 Task: Assign Person0000000145 as Assignee of Child Issue ChildIssue0000000725 of Issue Issue0000000363 in Backlog  in Scrum Project Project0000000073 in Jira. Assign Person0000000146 as Assignee of Child Issue ChildIssue0000000726 of Issue Issue0000000363 in Backlog  in Scrum Project Project0000000073 in Jira. Assign Person0000000146 as Assignee of Child Issue ChildIssue0000000727 of Issue Issue0000000364 in Backlog  in Scrum Project Project0000000073 in Jira. Assign Person0000000146 as Assignee of Child Issue ChildIssue0000000728 of Issue Issue0000000364 in Backlog  in Scrum Project Project0000000073 in Jira. Assign Person0000000146 as Assignee of Child Issue ChildIssue0000000729 of Issue Issue0000000365 in Backlog  in Scrum Project Project0000000073 in Jira
Action: Mouse moved to (92, 261)
Screenshot: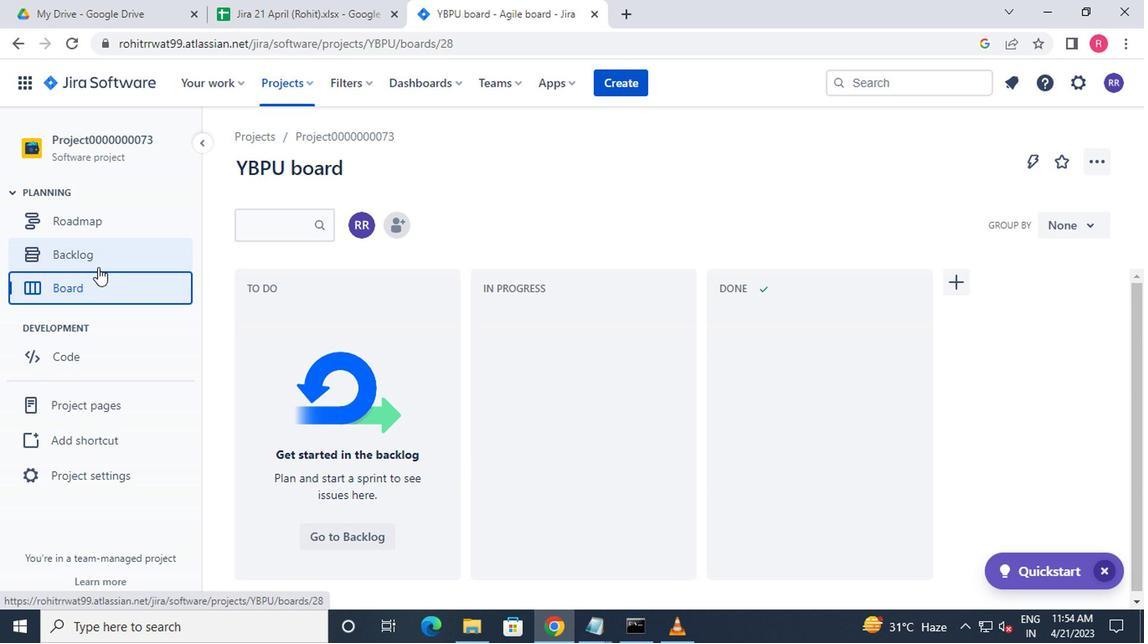 
Action: Mouse pressed left at (92, 261)
Screenshot: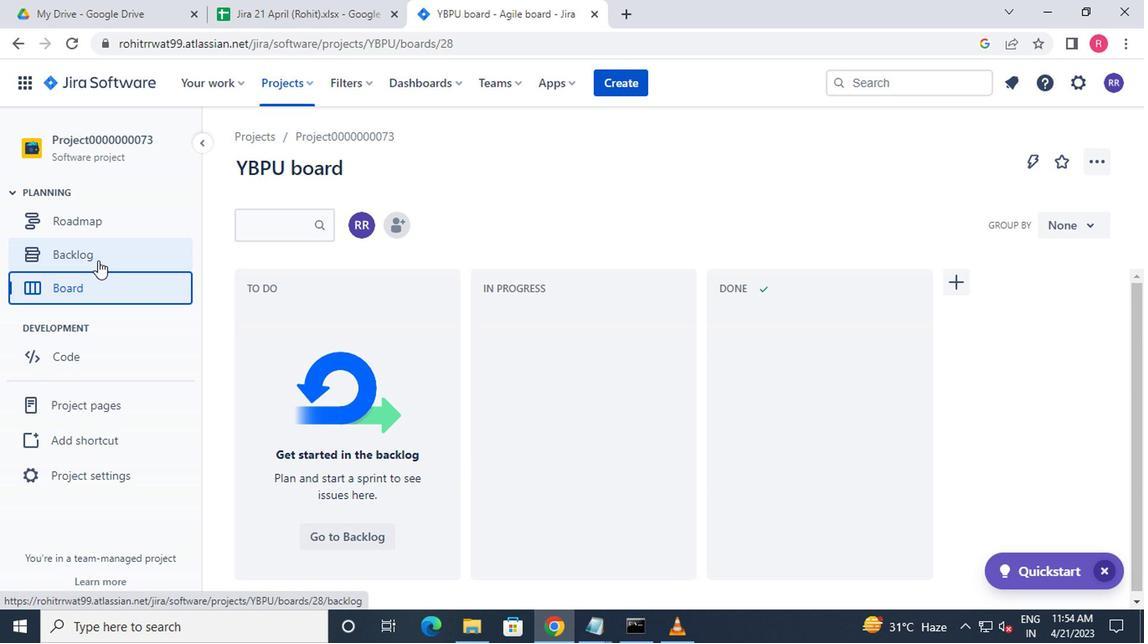 
Action: Mouse moved to (517, 279)
Screenshot: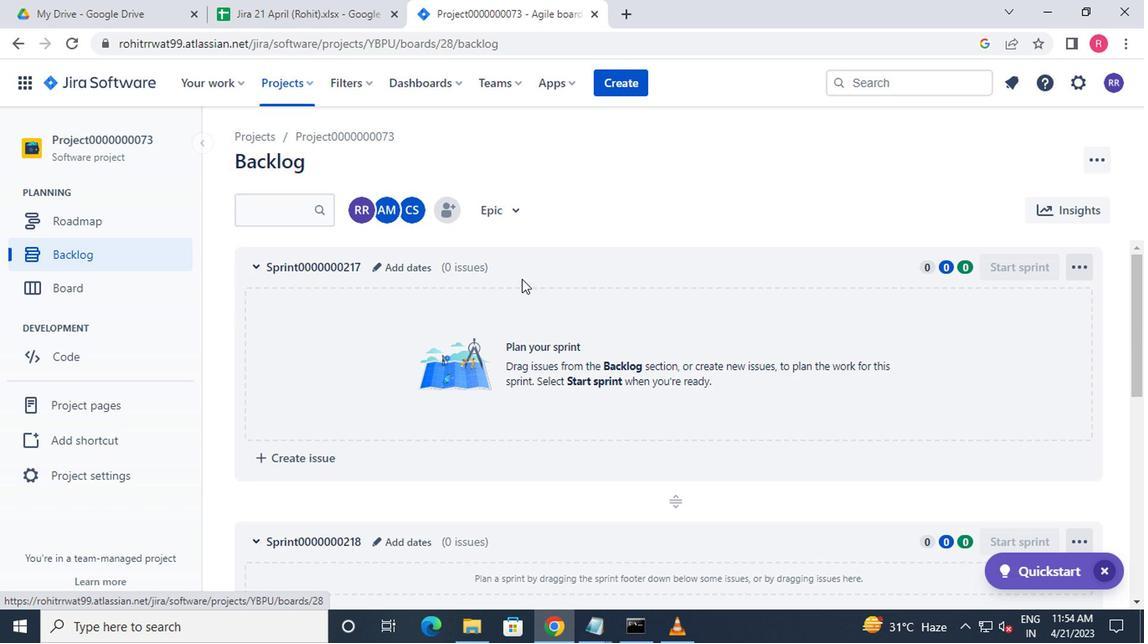 
Action: Mouse scrolled (517, 278) with delta (0, -1)
Screenshot: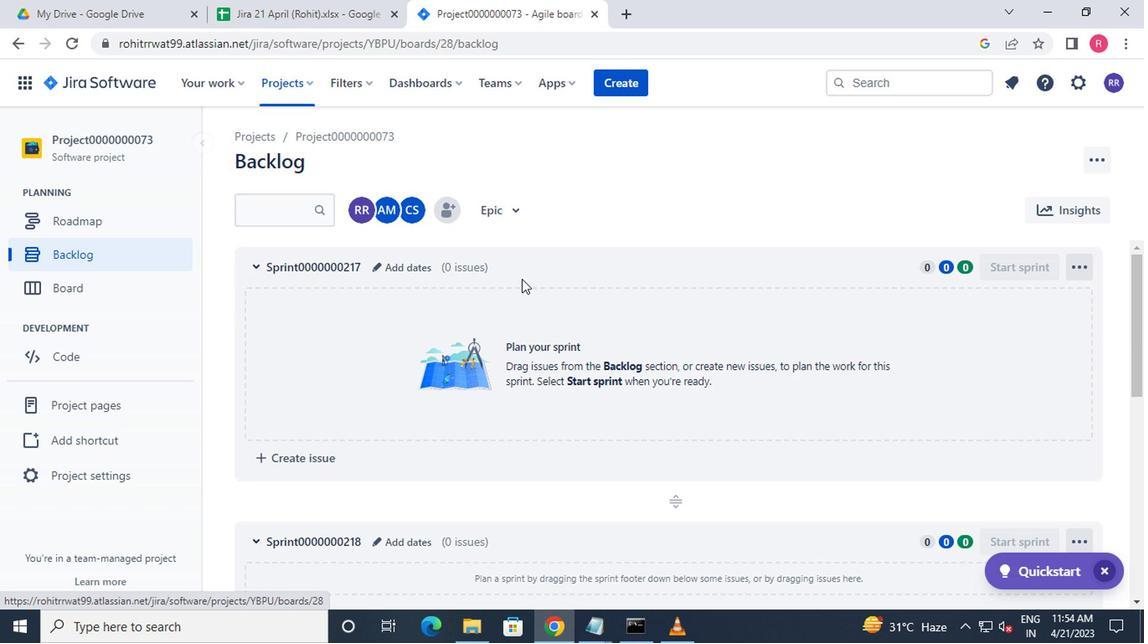 
Action: Mouse moved to (519, 279)
Screenshot: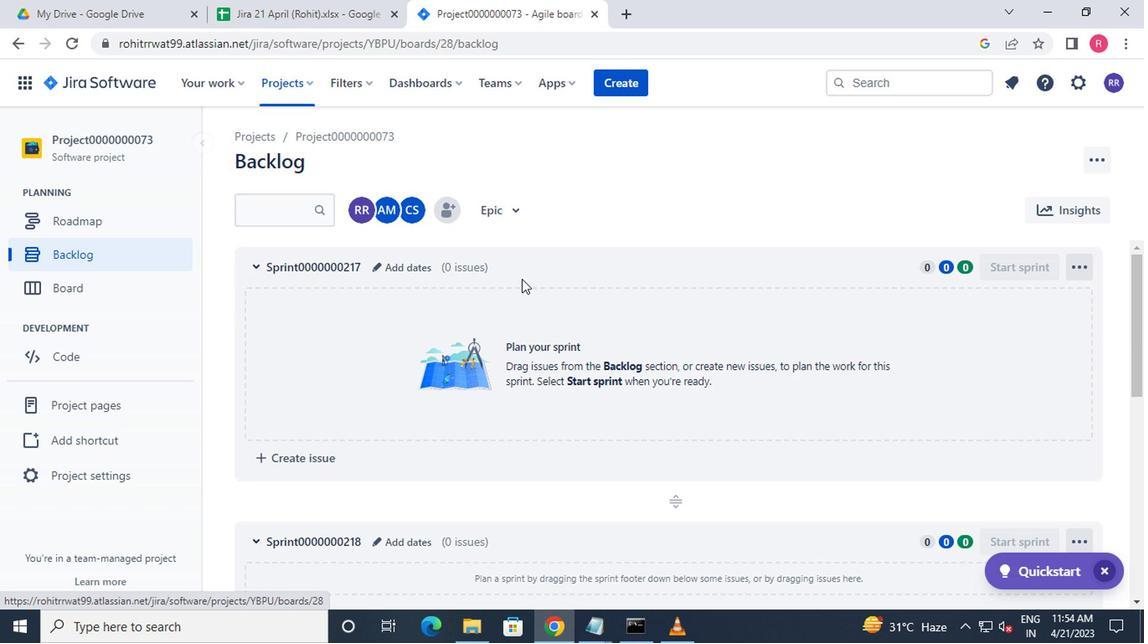
Action: Mouse scrolled (519, 278) with delta (0, -1)
Screenshot: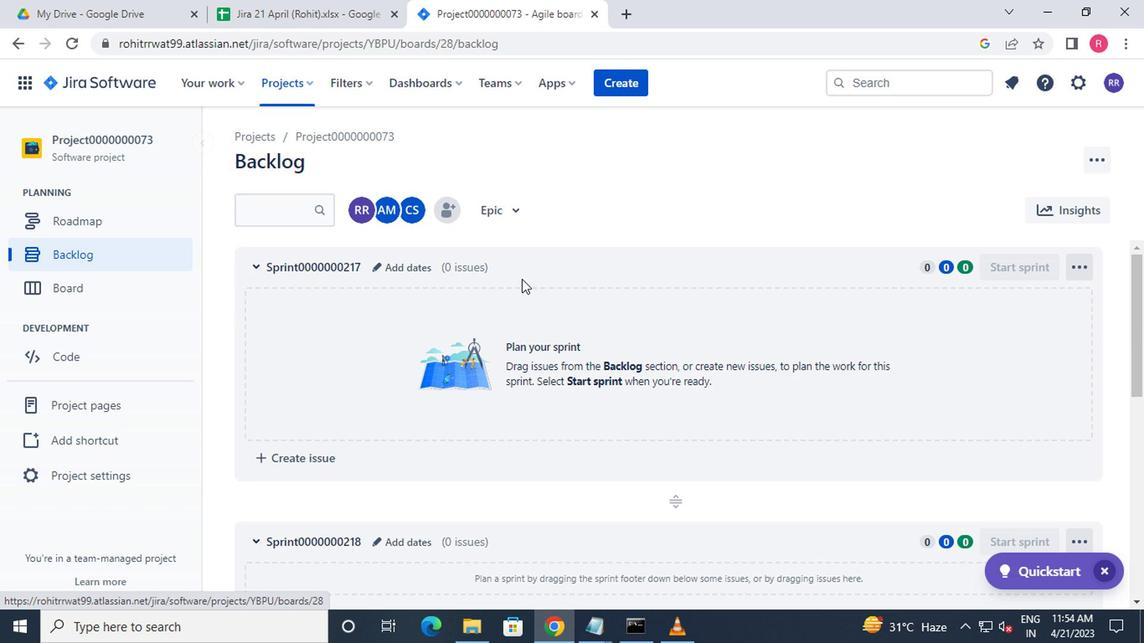 
Action: Mouse scrolled (519, 278) with delta (0, -1)
Screenshot: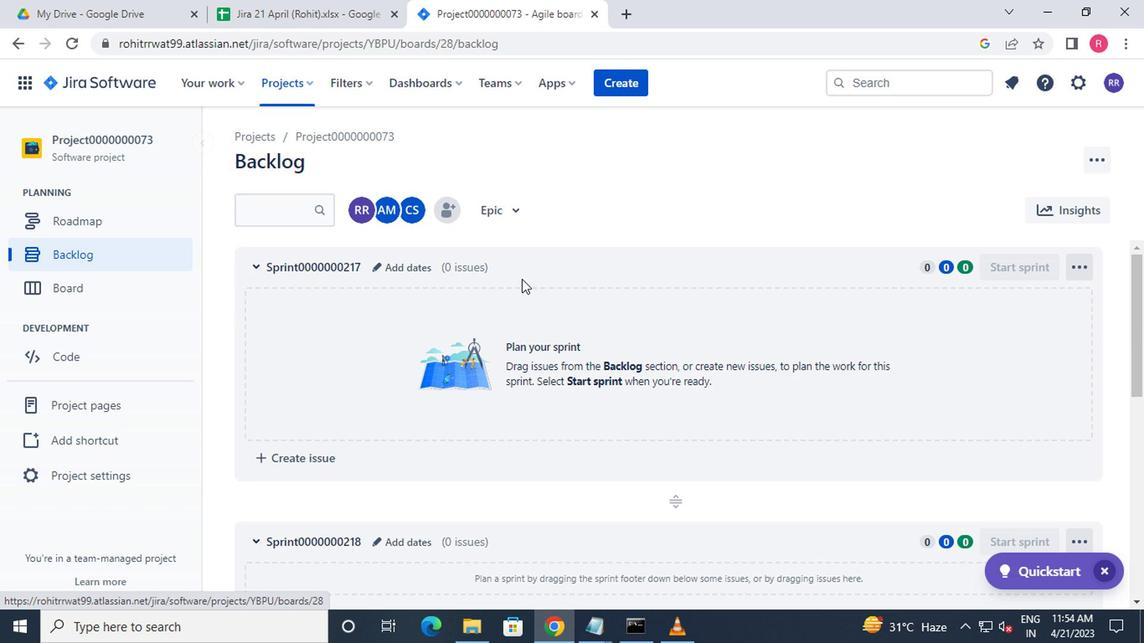 
Action: Mouse moved to (519, 280)
Screenshot: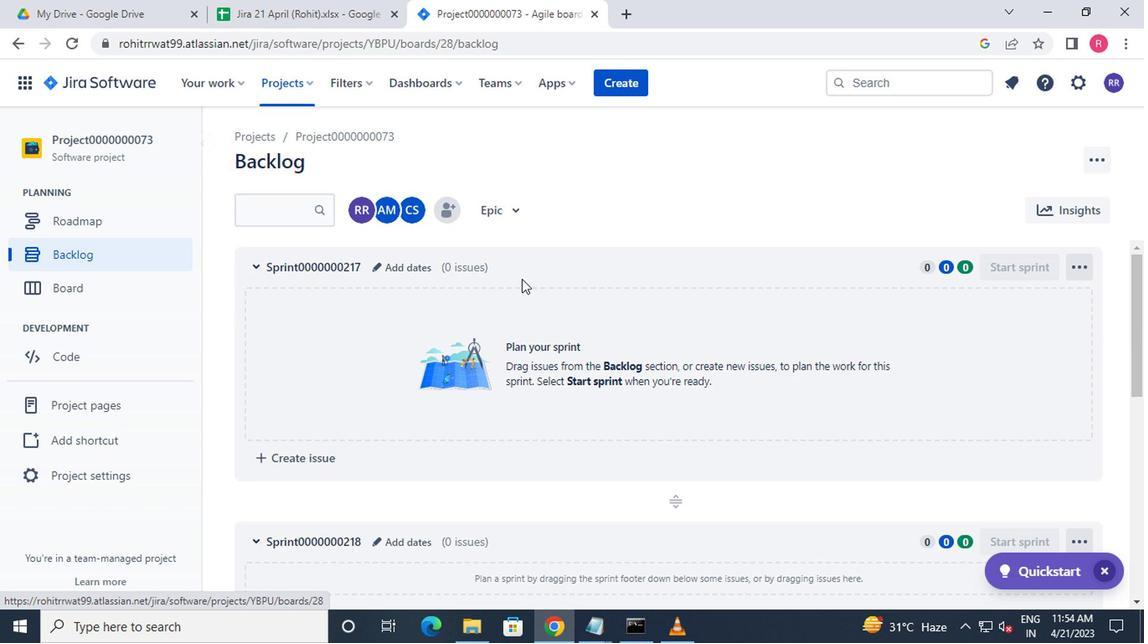
Action: Mouse scrolled (519, 279) with delta (0, 0)
Screenshot: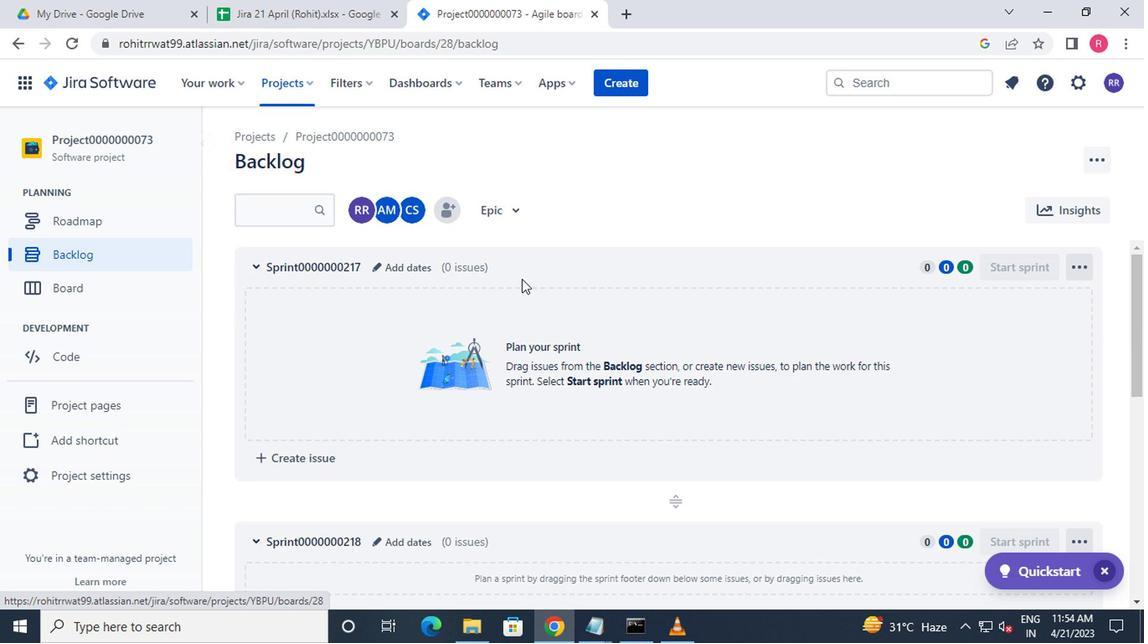 
Action: Mouse moved to (510, 306)
Screenshot: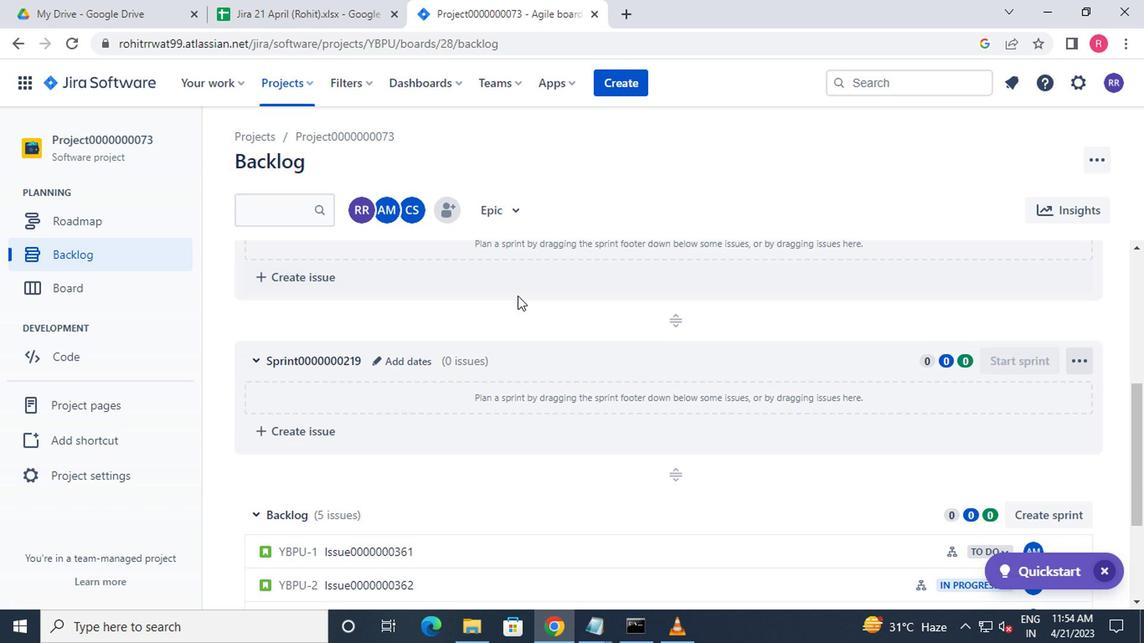 
Action: Mouse scrolled (510, 306) with delta (0, 0)
Screenshot: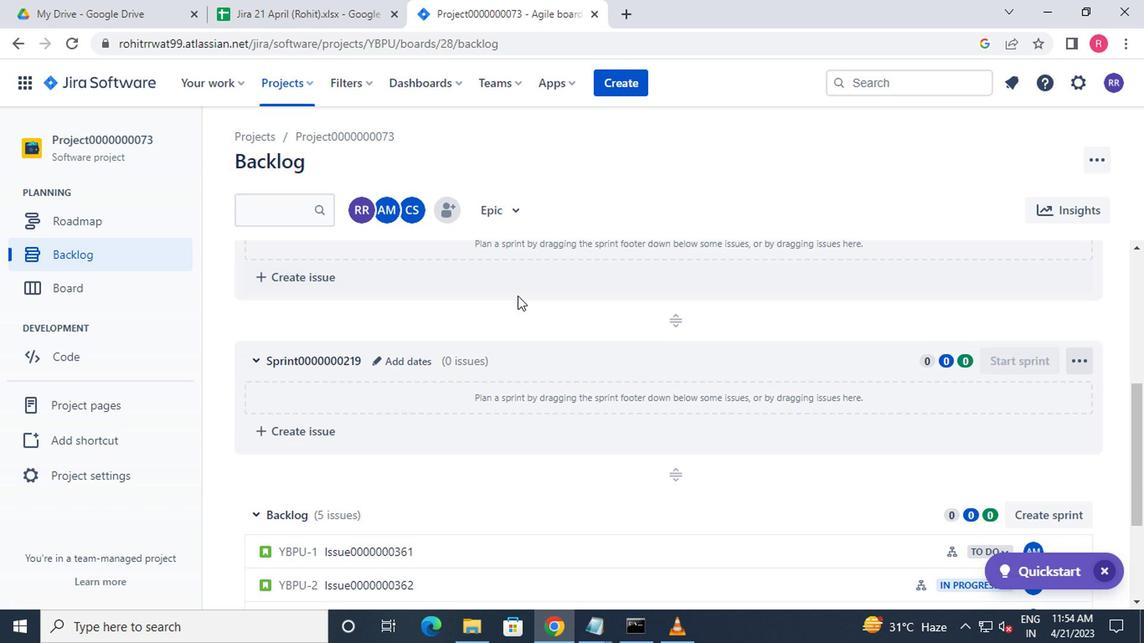 
Action: Mouse moved to (510, 310)
Screenshot: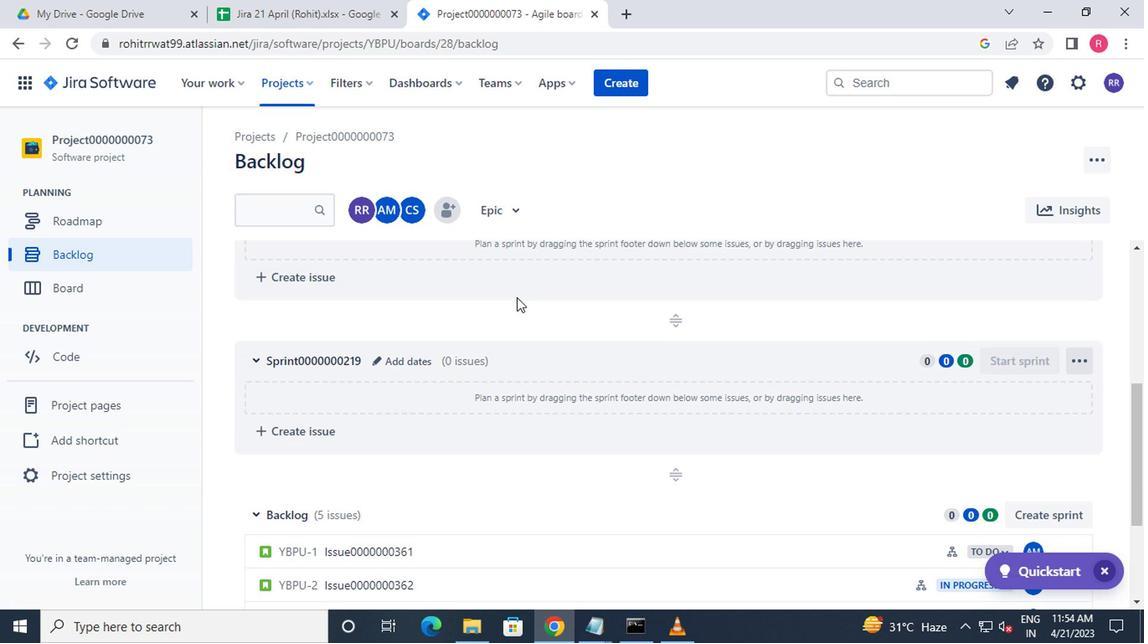 
Action: Mouse scrolled (510, 309) with delta (0, -1)
Screenshot: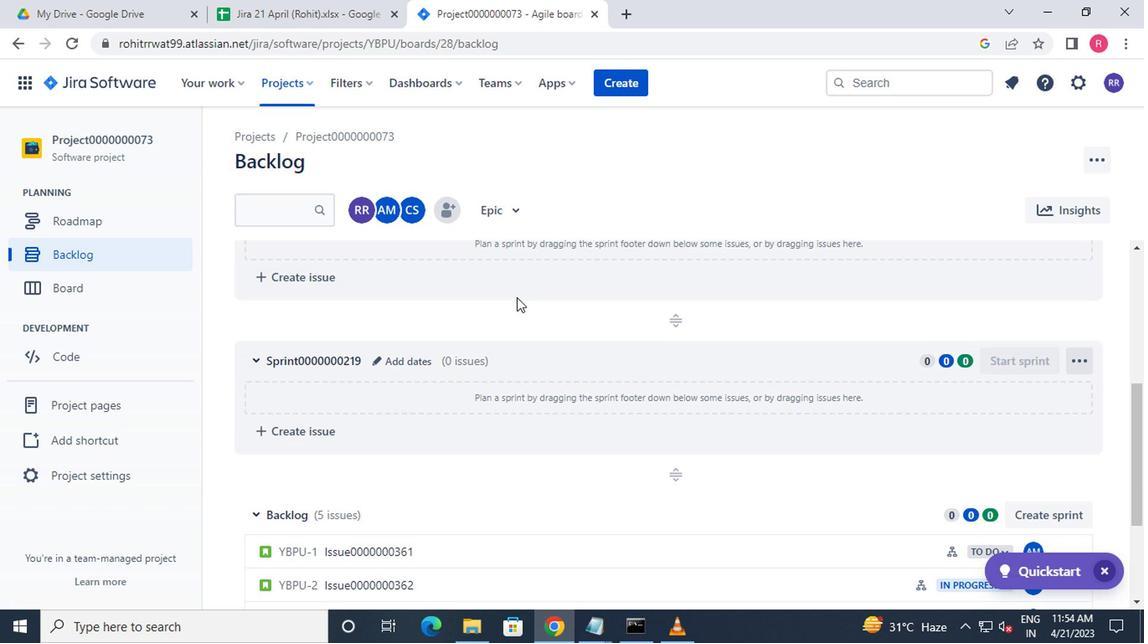 
Action: Mouse moved to (509, 311)
Screenshot: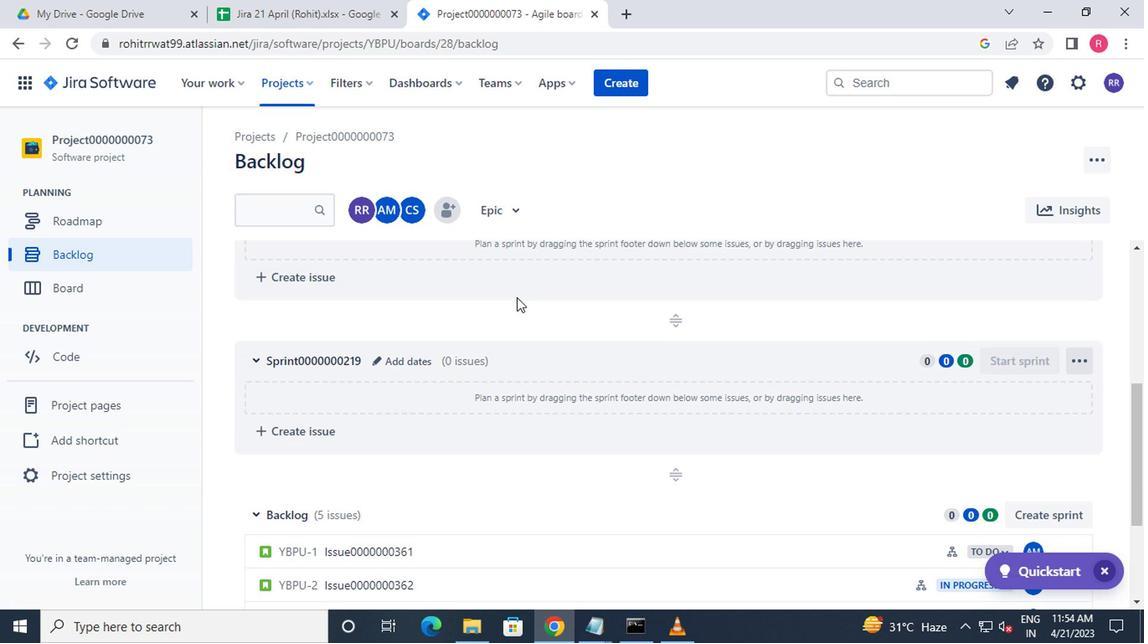 
Action: Mouse scrolled (509, 310) with delta (0, 0)
Screenshot: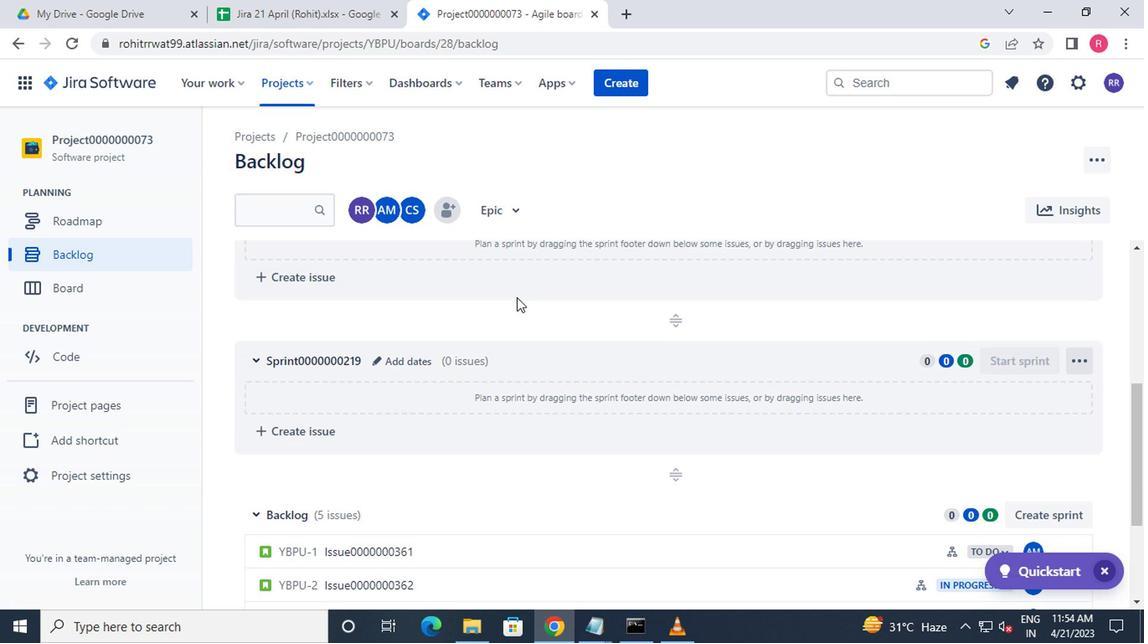
Action: Mouse moved to (509, 312)
Screenshot: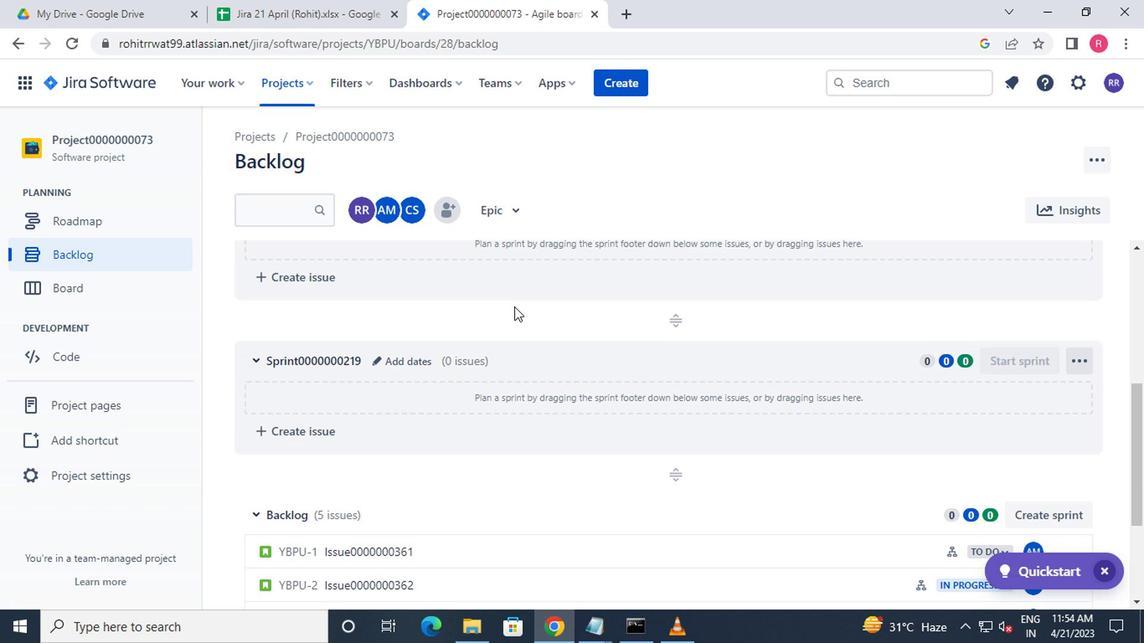 
Action: Mouse scrolled (509, 312) with delta (0, 0)
Screenshot: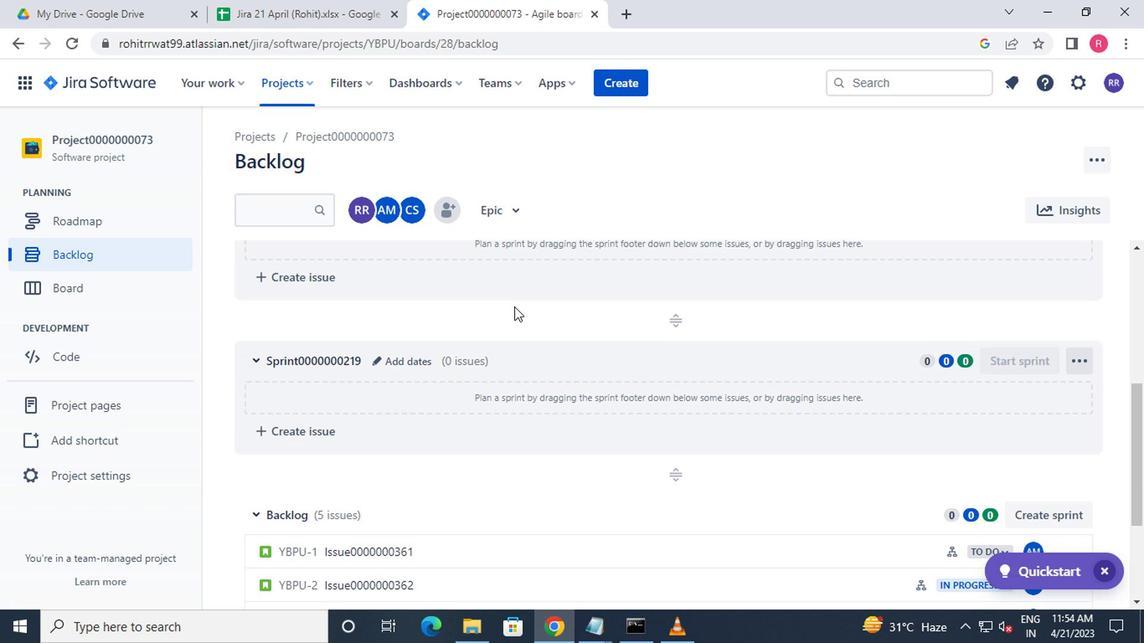 
Action: Mouse moved to (539, 436)
Screenshot: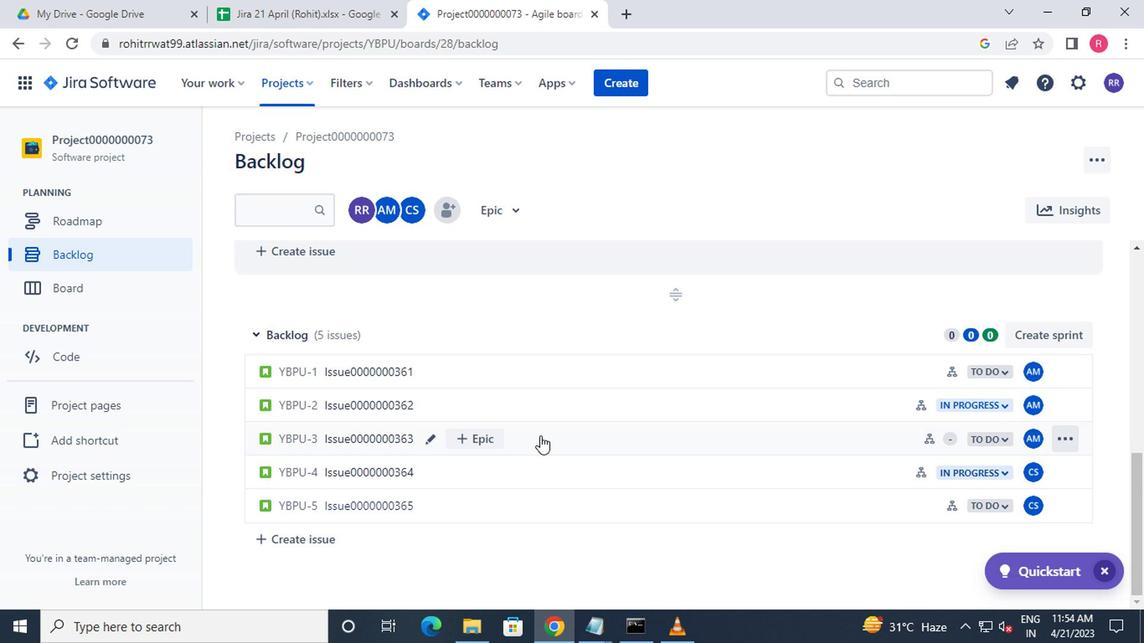 
Action: Mouse pressed left at (539, 436)
Screenshot: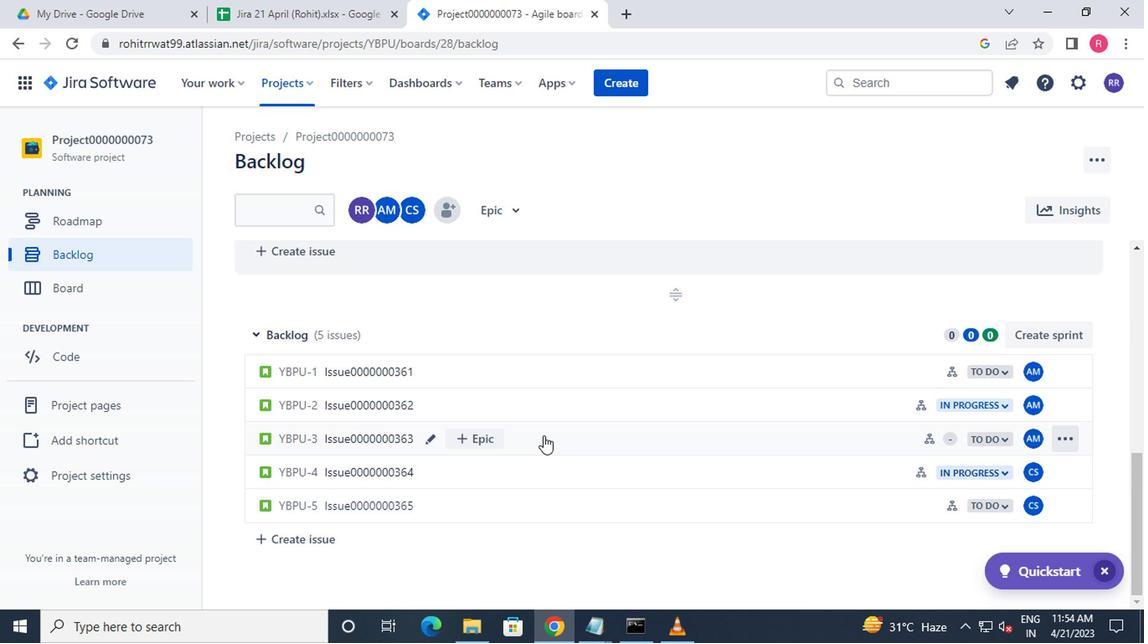 
Action: Mouse moved to (841, 346)
Screenshot: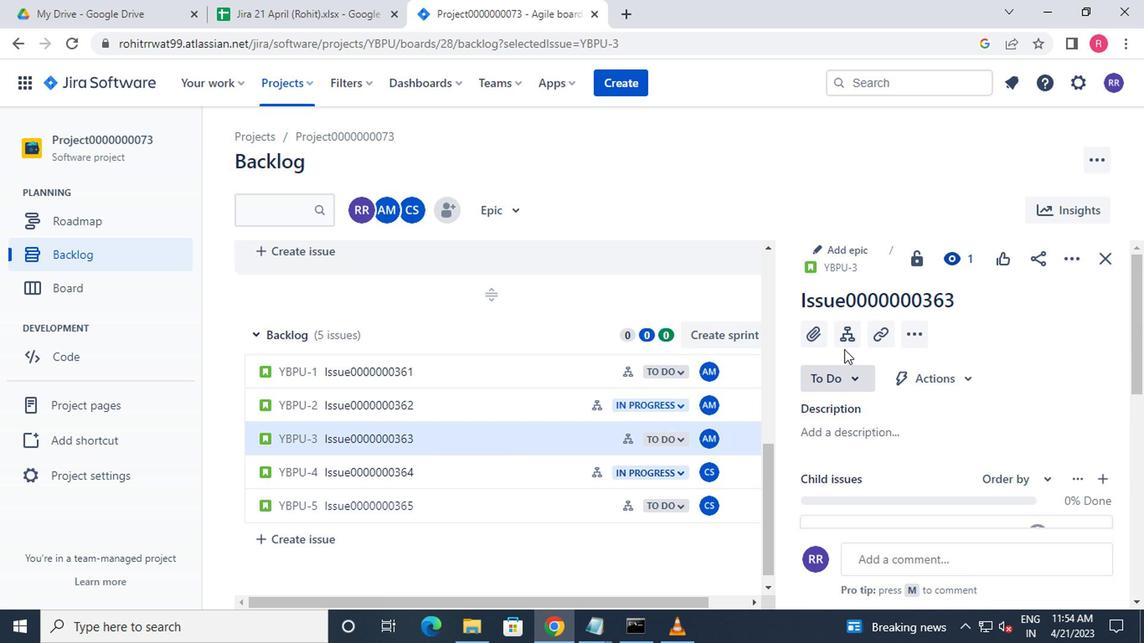 
Action: Mouse pressed left at (841, 346)
Screenshot: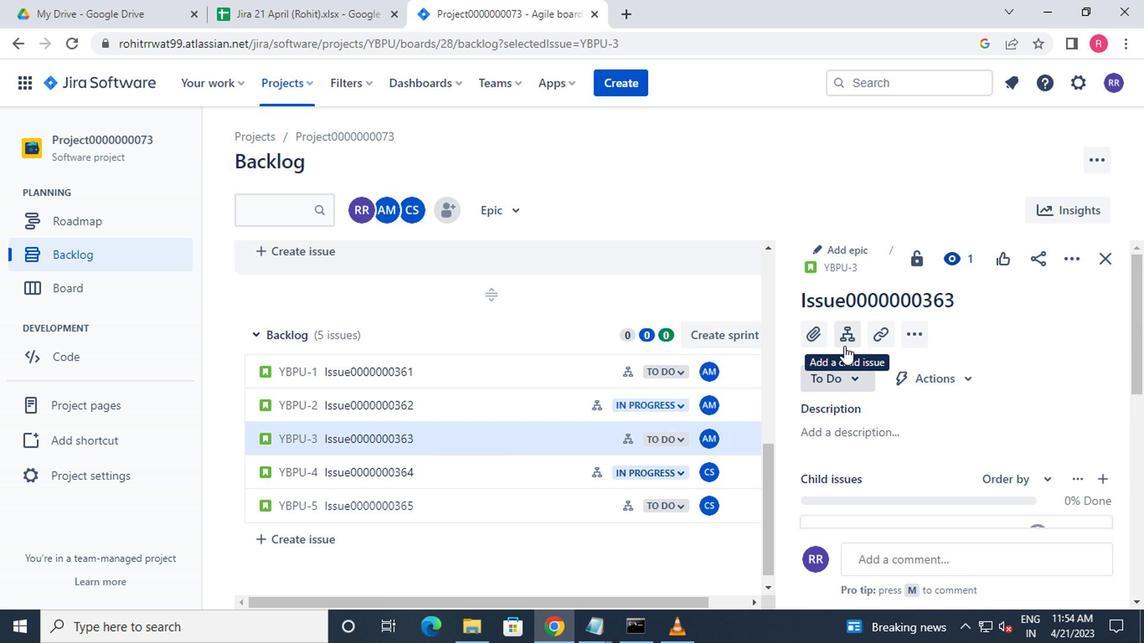 
Action: Mouse moved to (1042, 345)
Screenshot: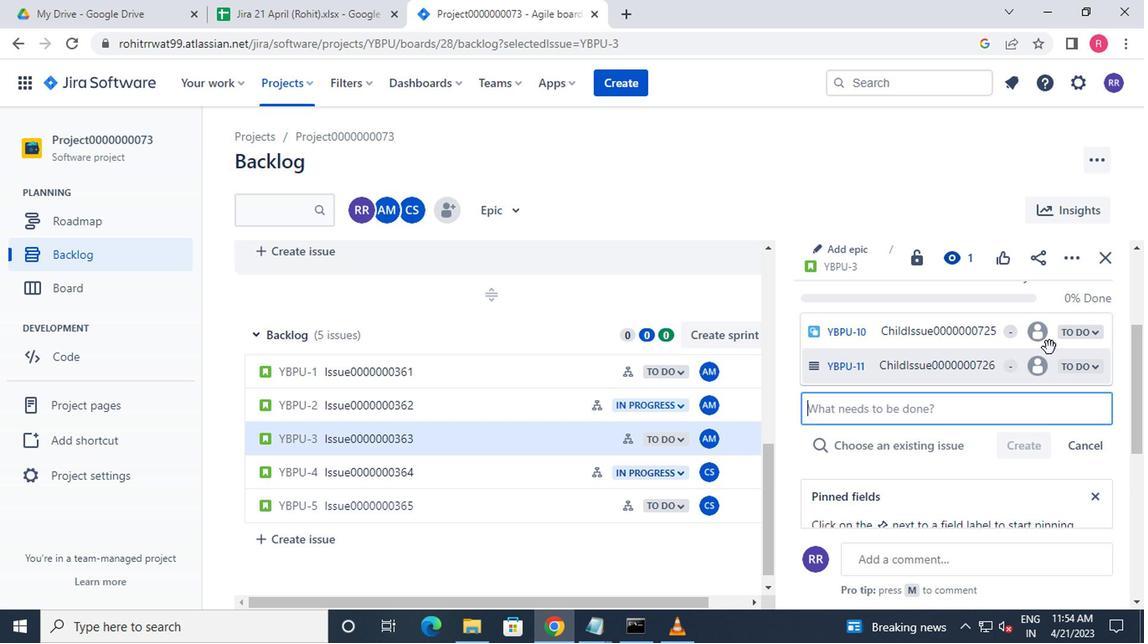 
Action: Mouse pressed left at (1042, 345)
Screenshot: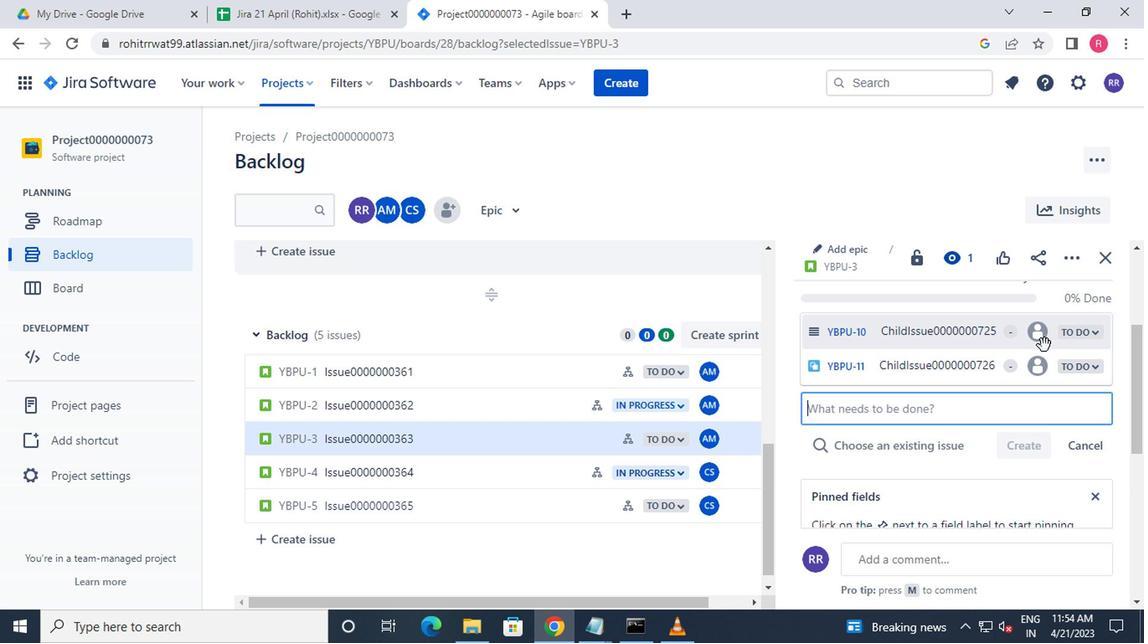 
Action: Mouse moved to (601, 443)
Screenshot: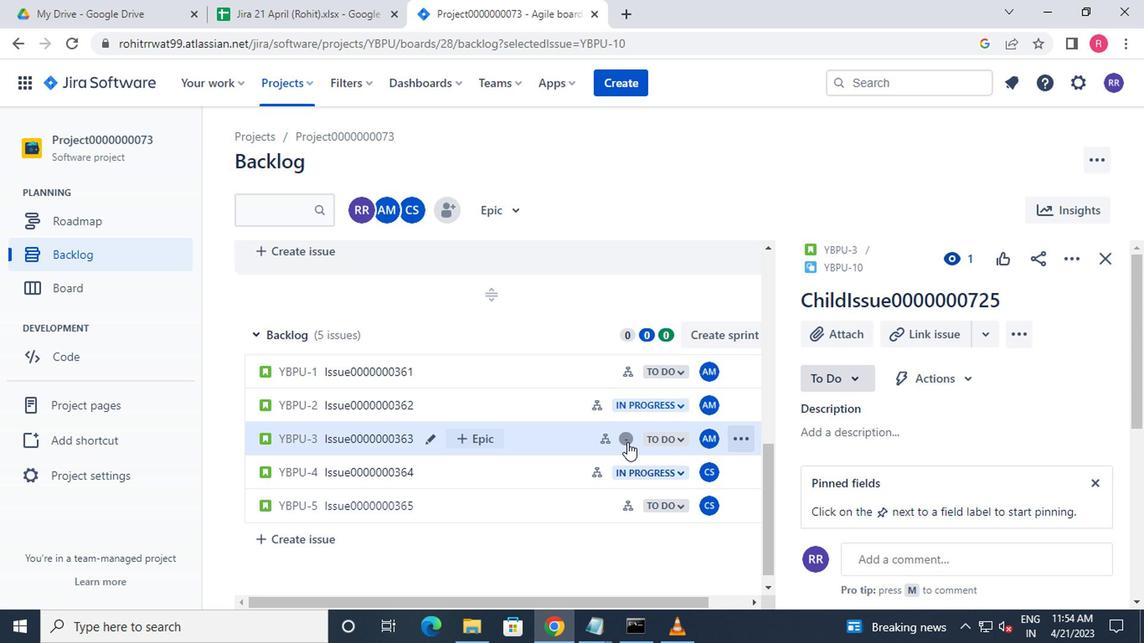 
Action: Mouse pressed left at (601, 443)
Screenshot: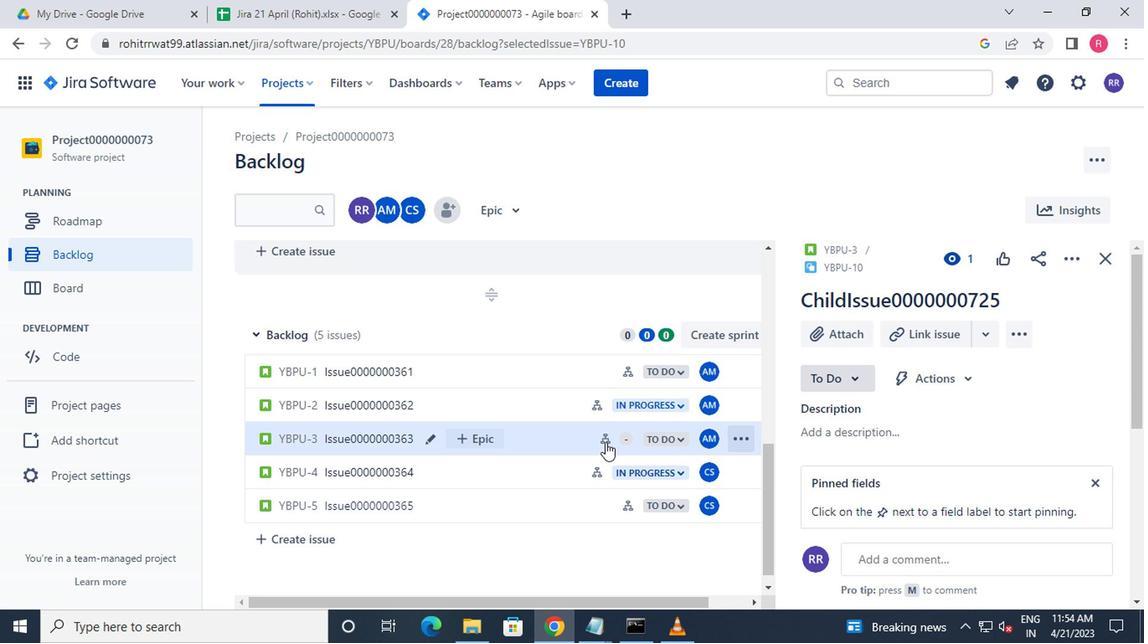 
Action: Mouse moved to (841, 336)
Screenshot: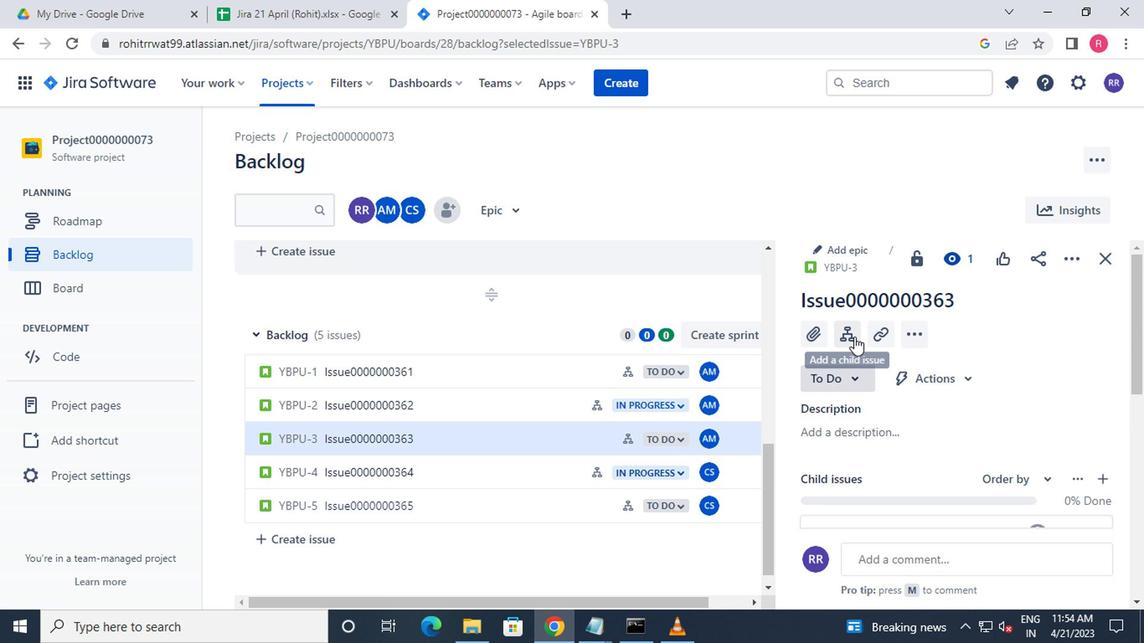 
Action: Mouse pressed left at (841, 336)
Screenshot: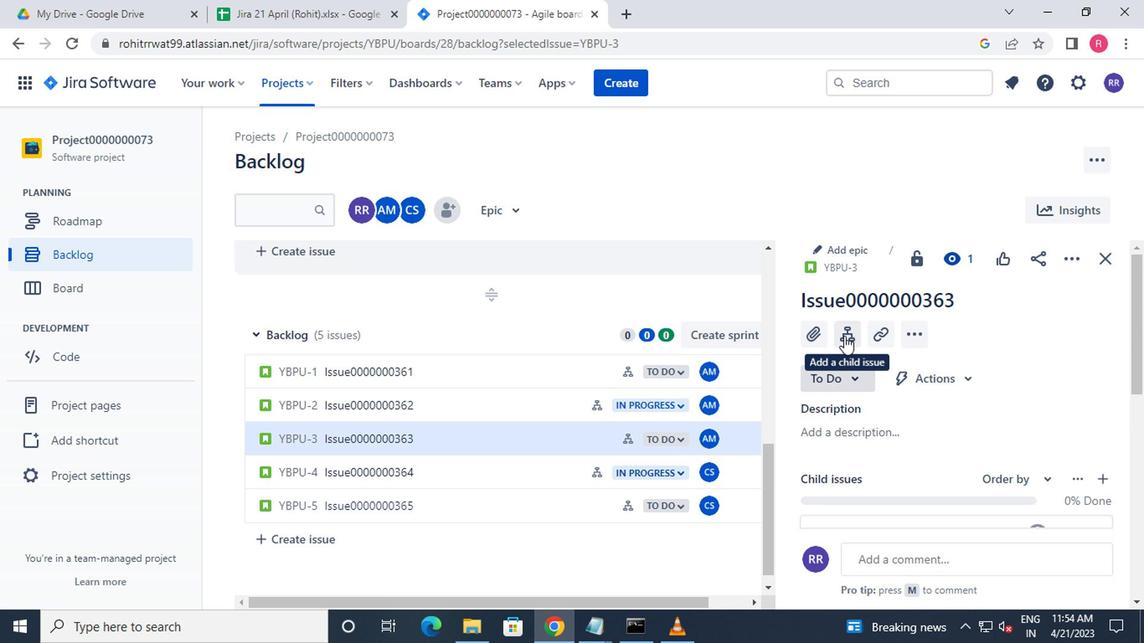 
Action: Mouse moved to (1030, 335)
Screenshot: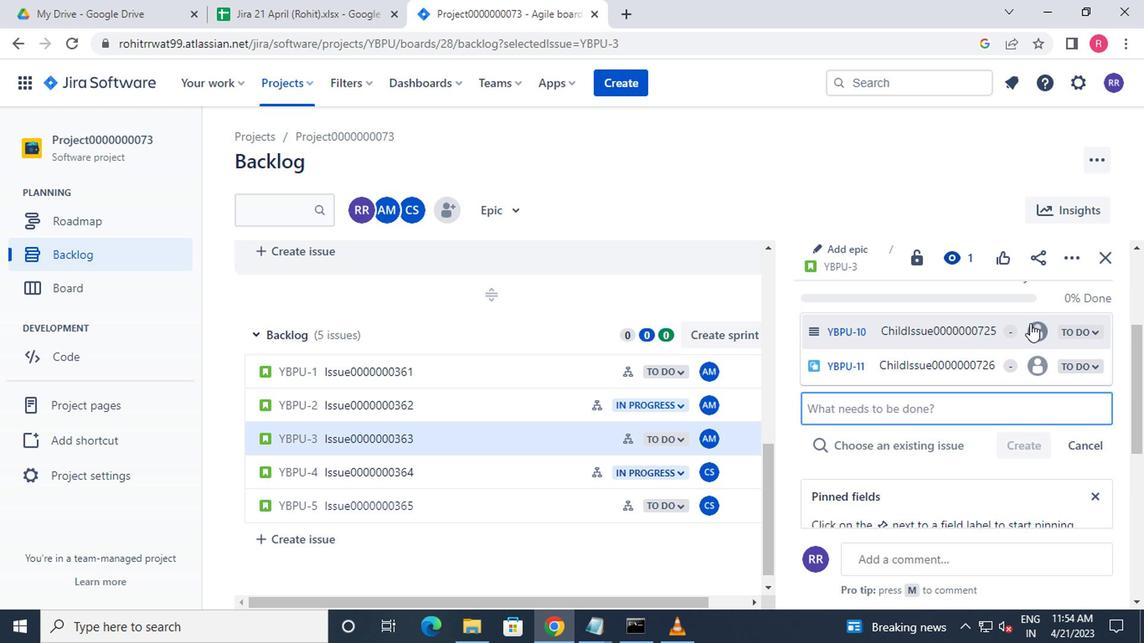 
Action: Mouse pressed left at (1030, 335)
Screenshot: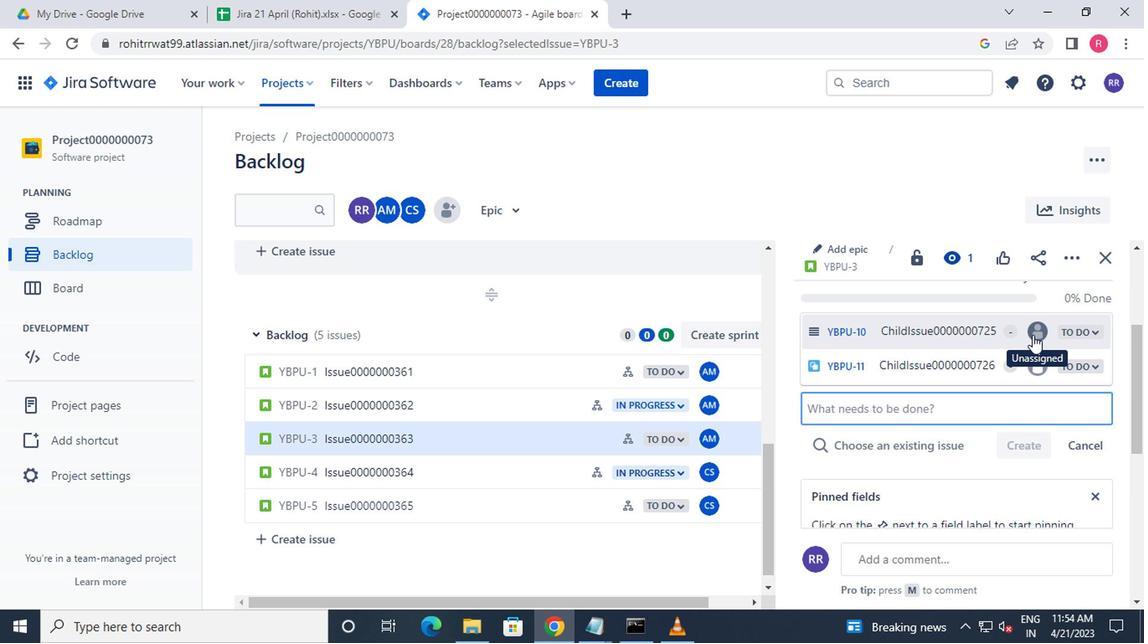
Action: Mouse moved to (879, 369)
Screenshot: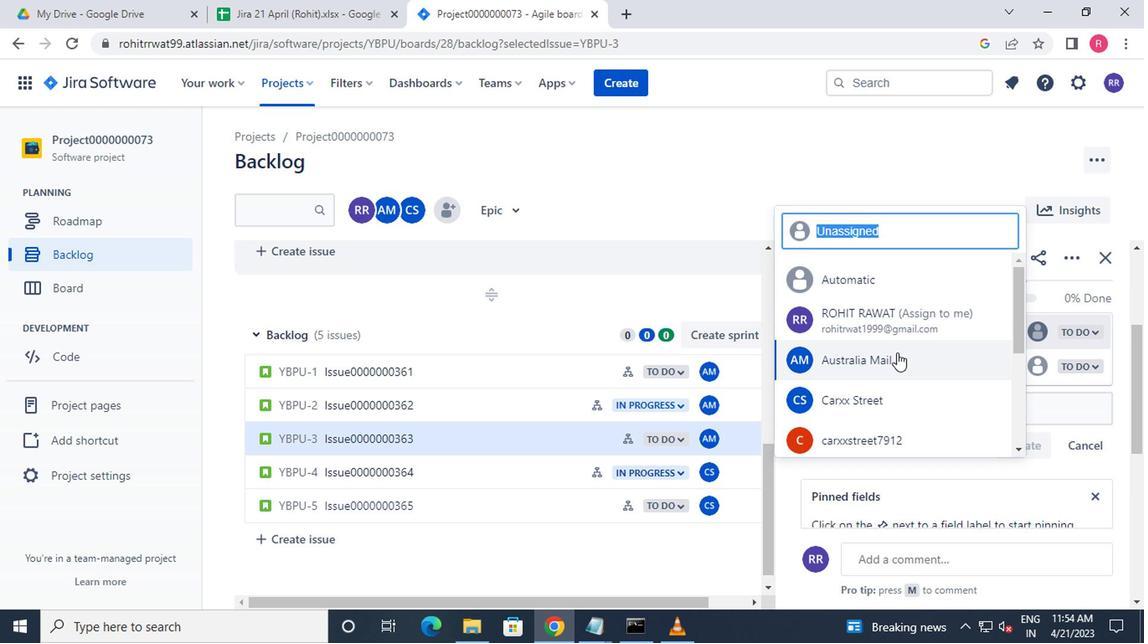 
Action: Mouse pressed left at (879, 369)
Screenshot: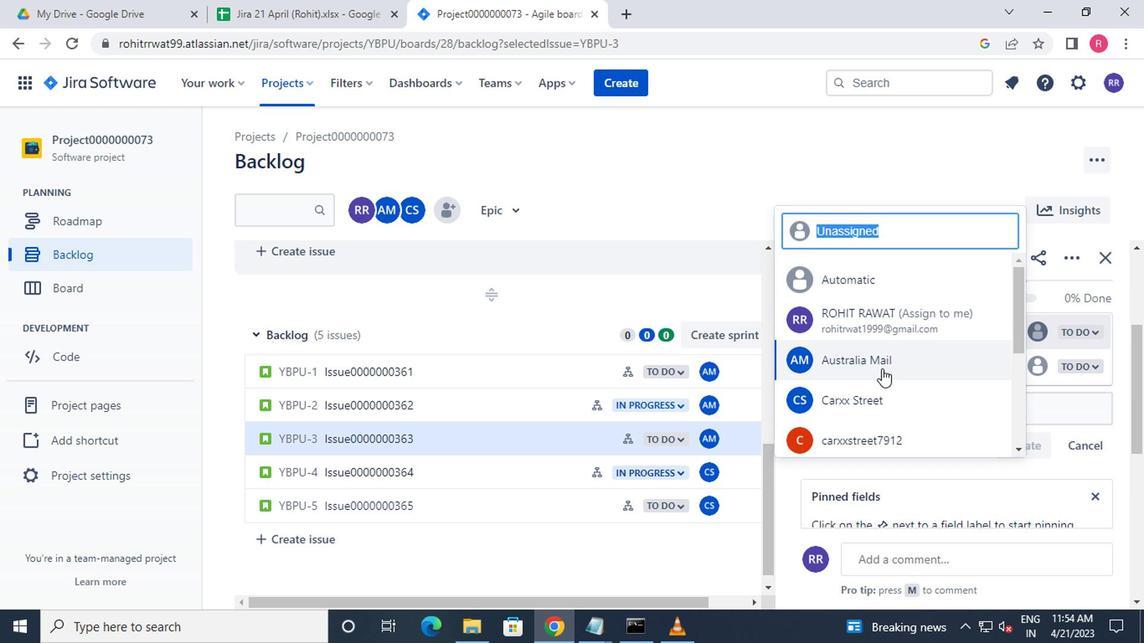 
Action: Mouse moved to (1034, 371)
Screenshot: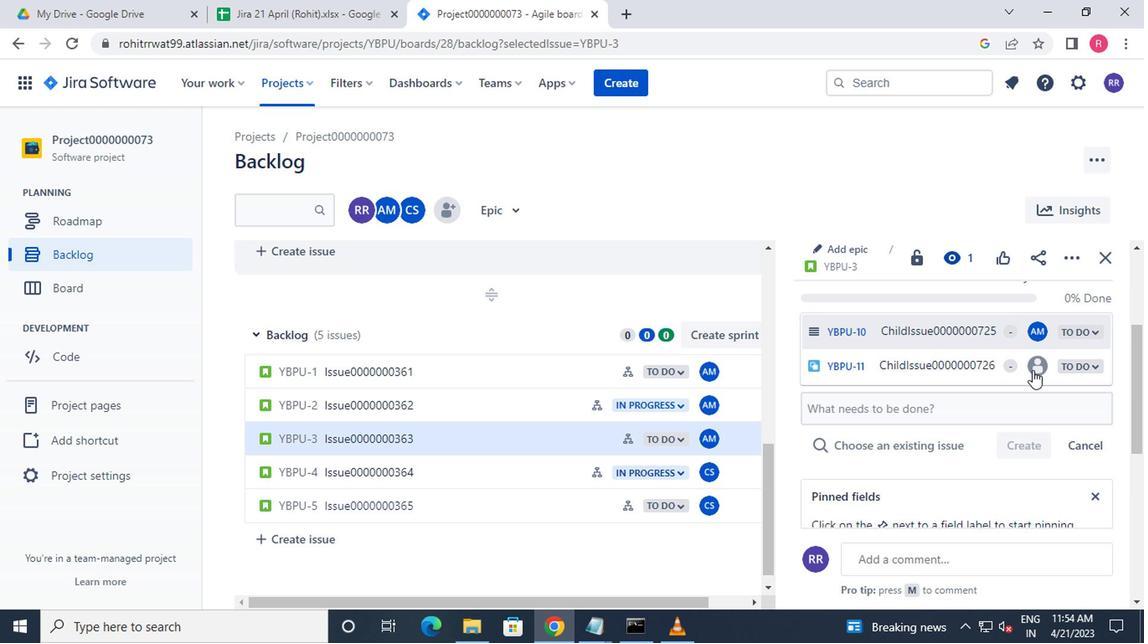 
Action: Mouse pressed left at (1034, 371)
Screenshot: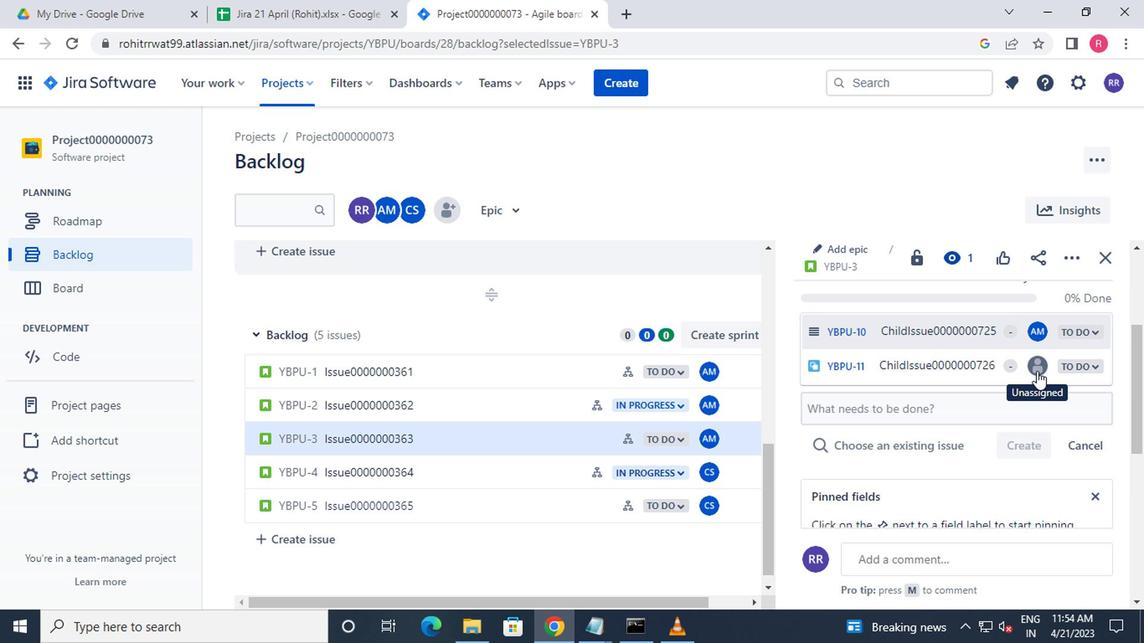 
Action: Mouse moved to (895, 431)
Screenshot: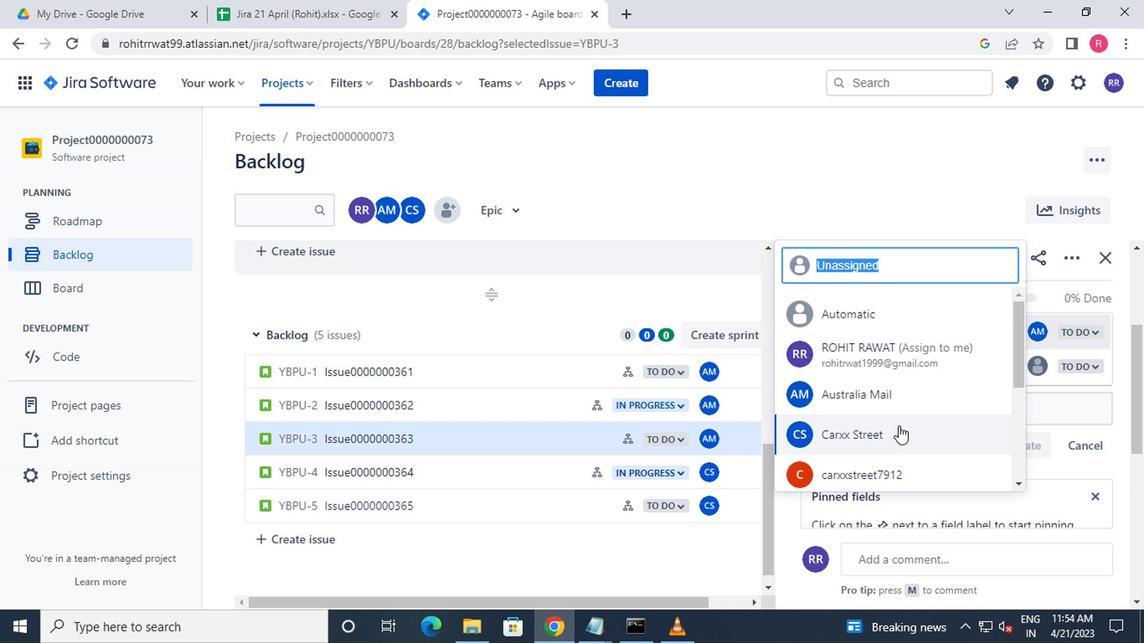 
Action: Mouse pressed left at (895, 431)
Screenshot: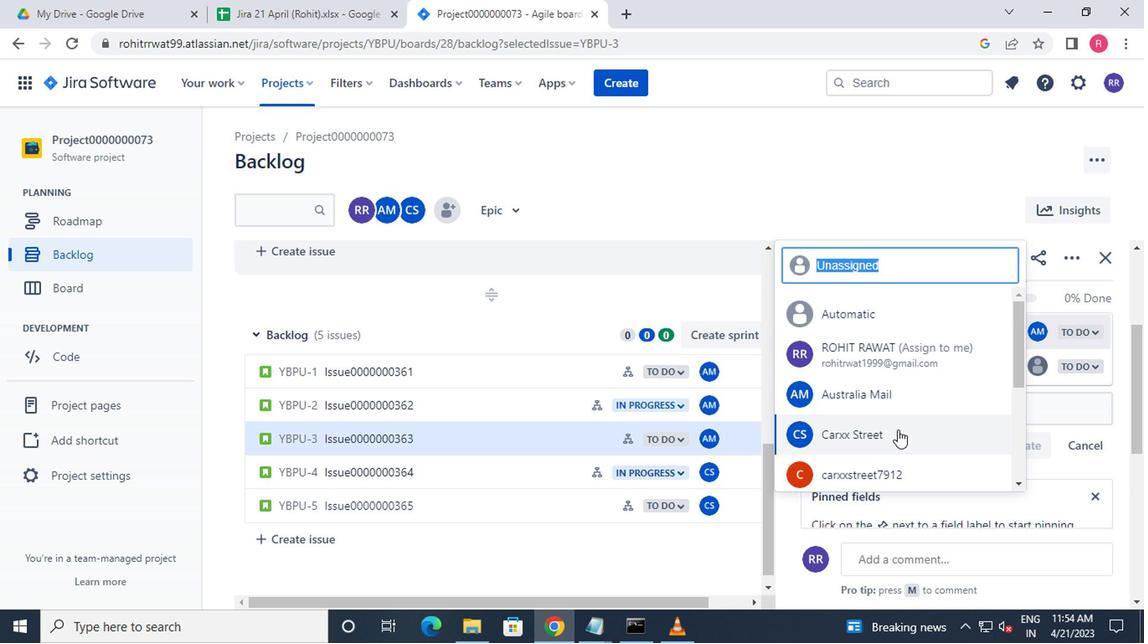 
Action: Mouse moved to (533, 464)
Screenshot: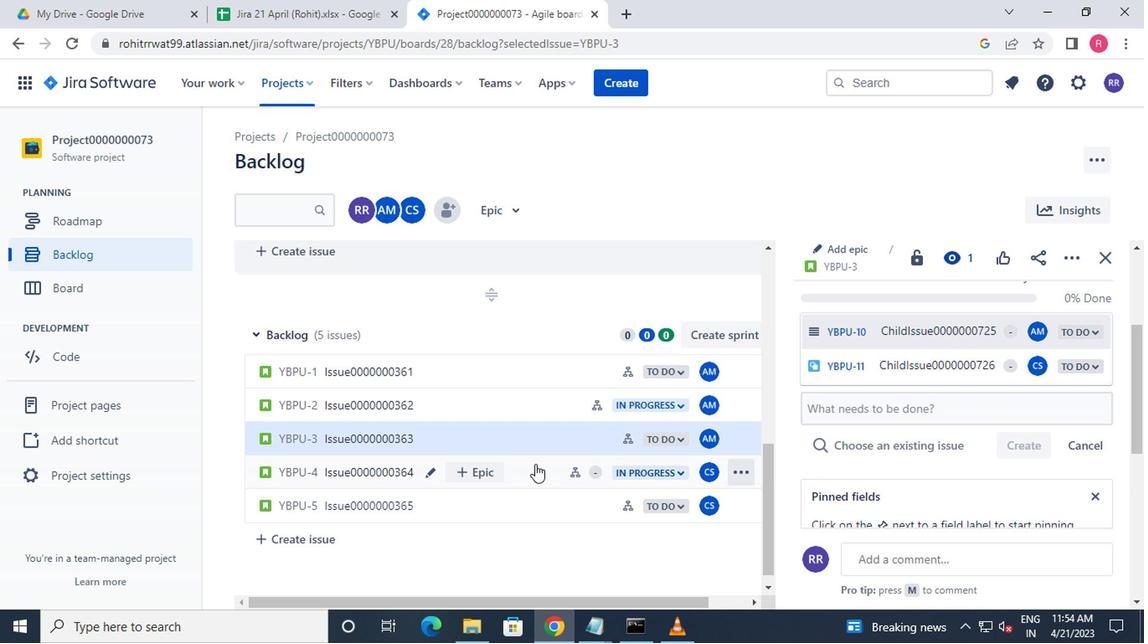 
Action: Mouse pressed left at (533, 464)
Screenshot: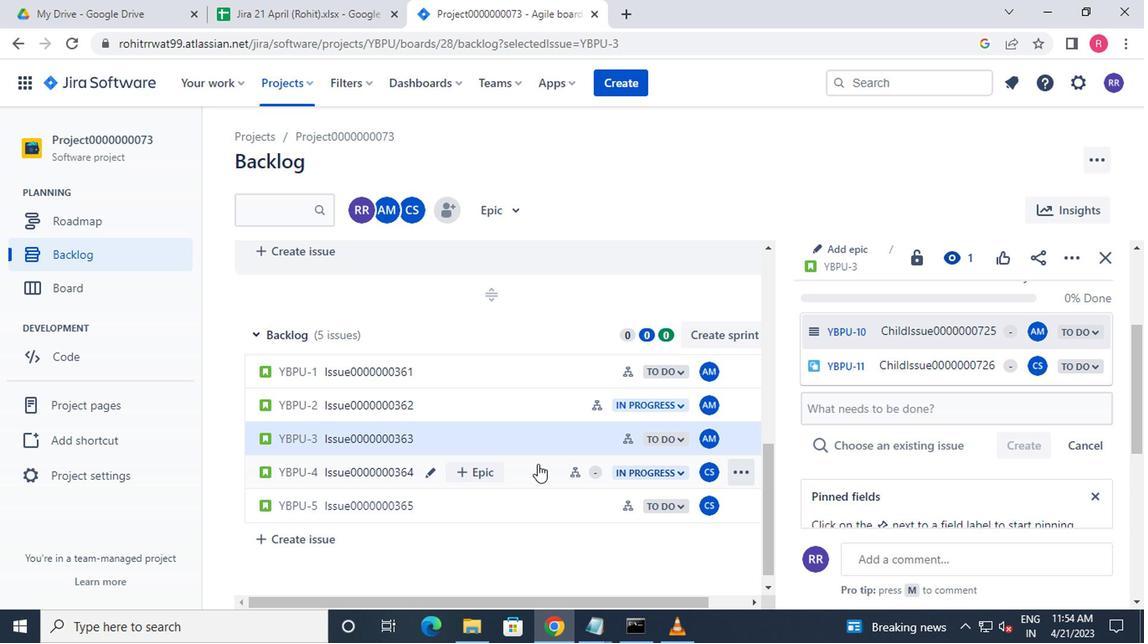
Action: Mouse moved to (841, 332)
Screenshot: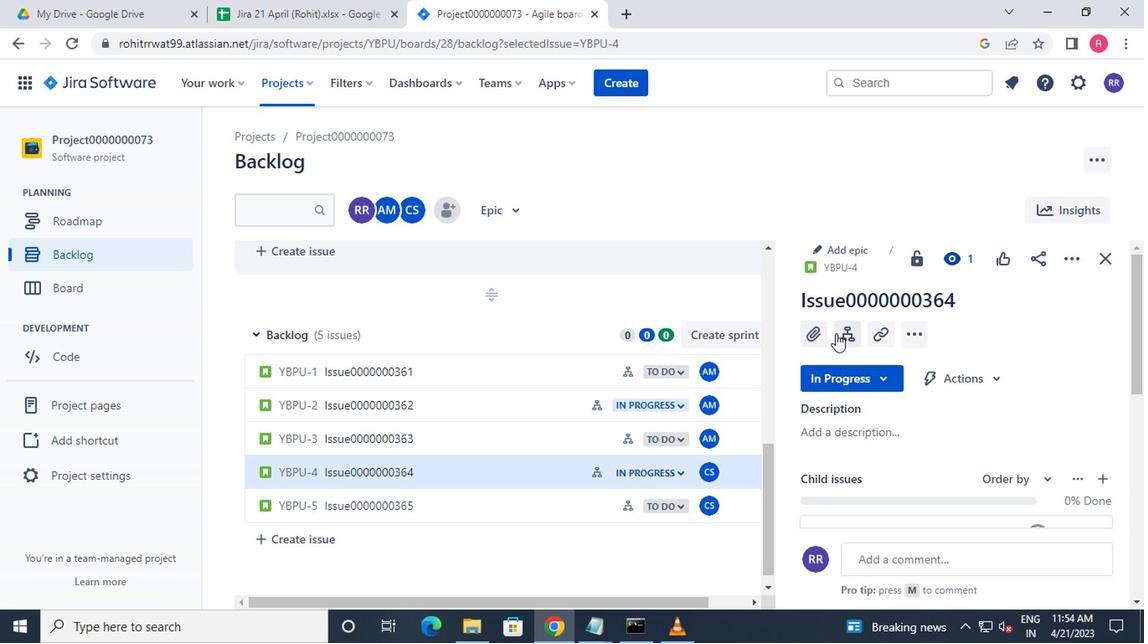
Action: Mouse pressed left at (841, 332)
Screenshot: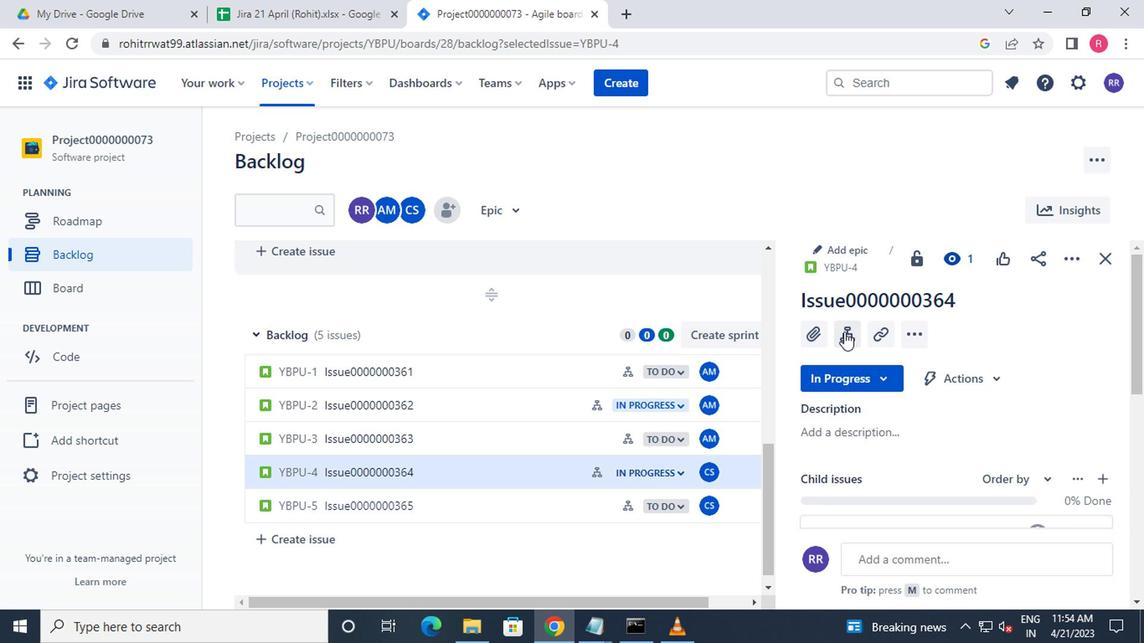
Action: Mouse moved to (1027, 332)
Screenshot: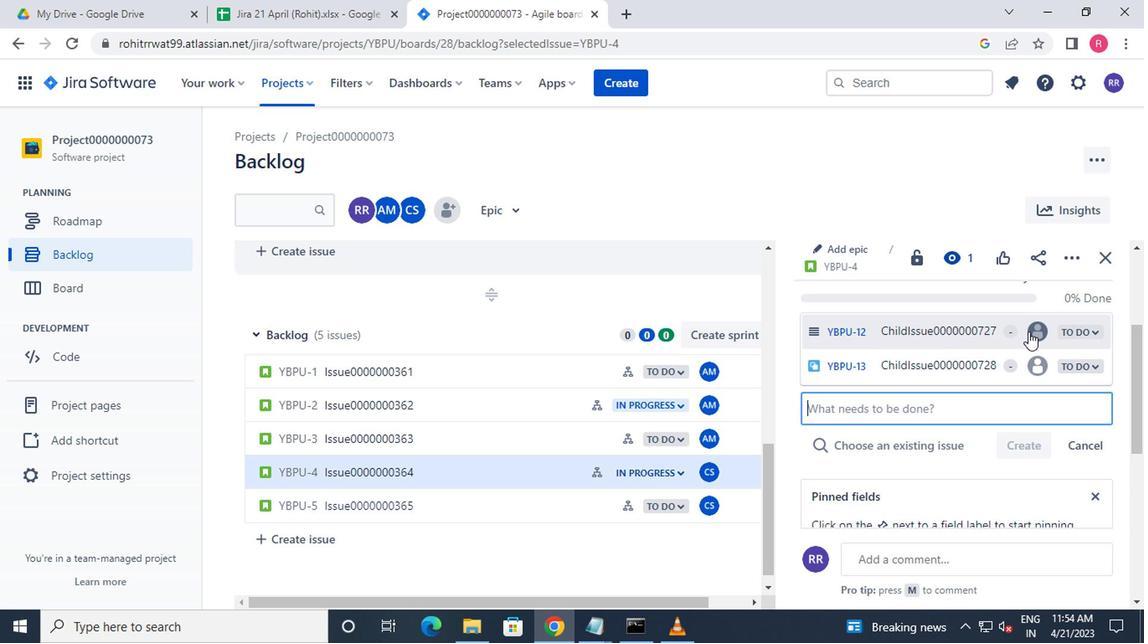 
Action: Mouse pressed left at (1027, 332)
Screenshot: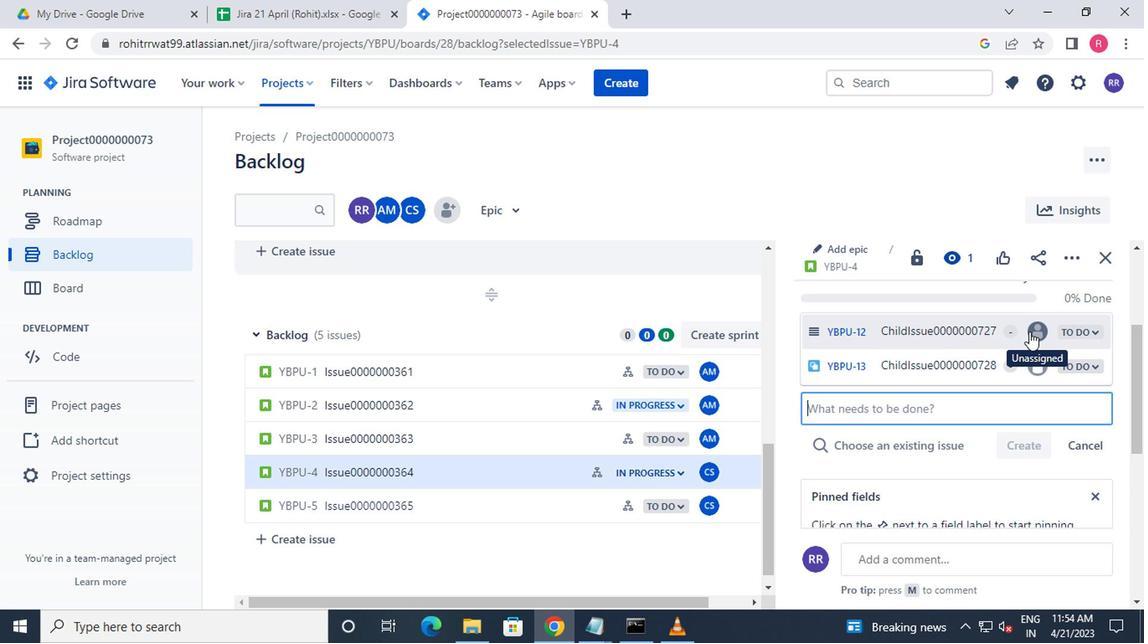 
Action: Mouse moved to (892, 404)
Screenshot: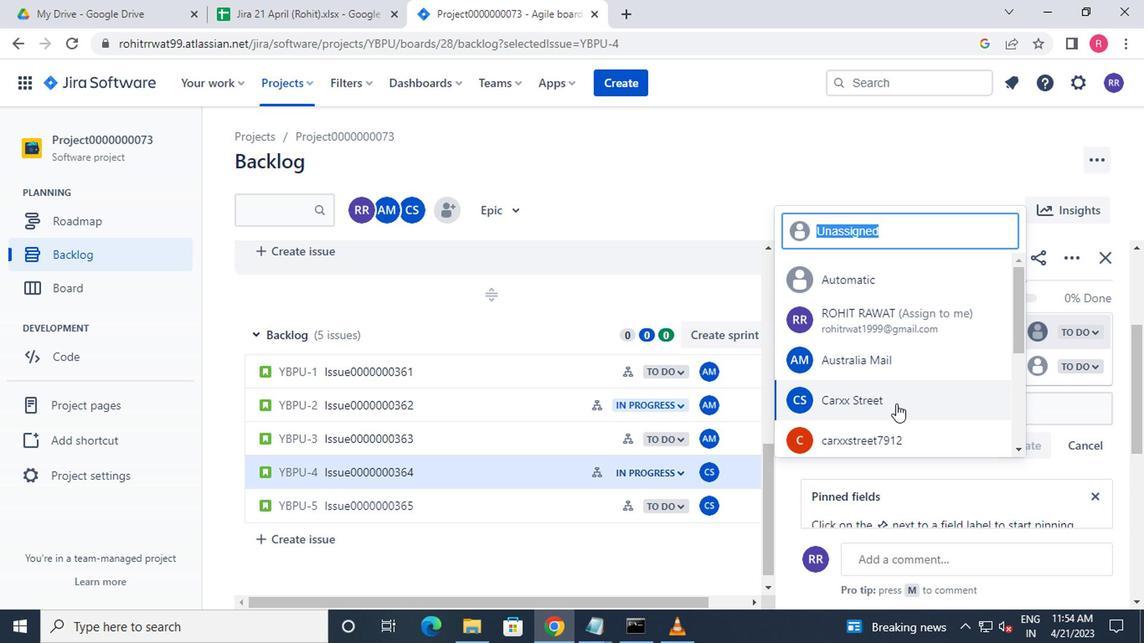 
Action: Mouse pressed left at (892, 404)
Screenshot: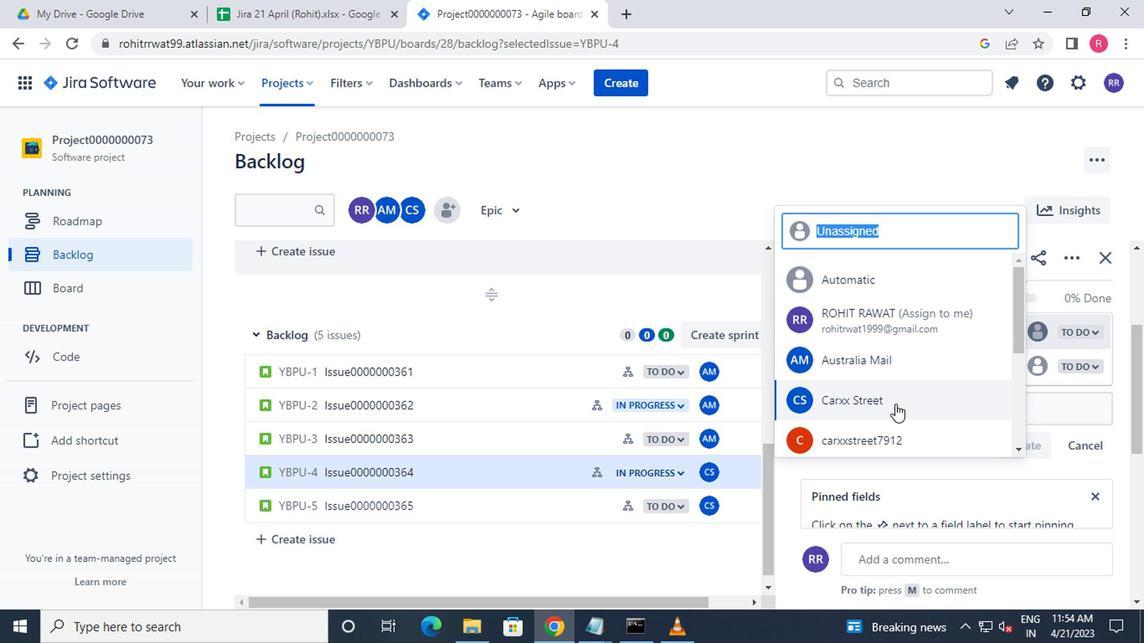 
Action: Mouse moved to (1033, 371)
Screenshot: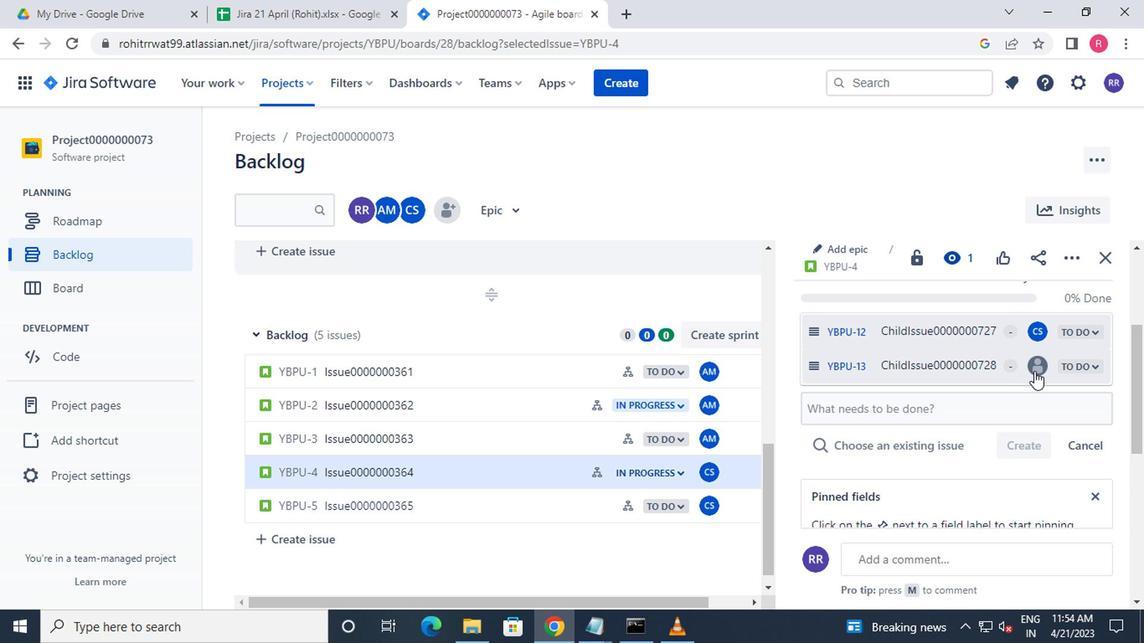 
Action: Mouse pressed left at (1033, 371)
Screenshot: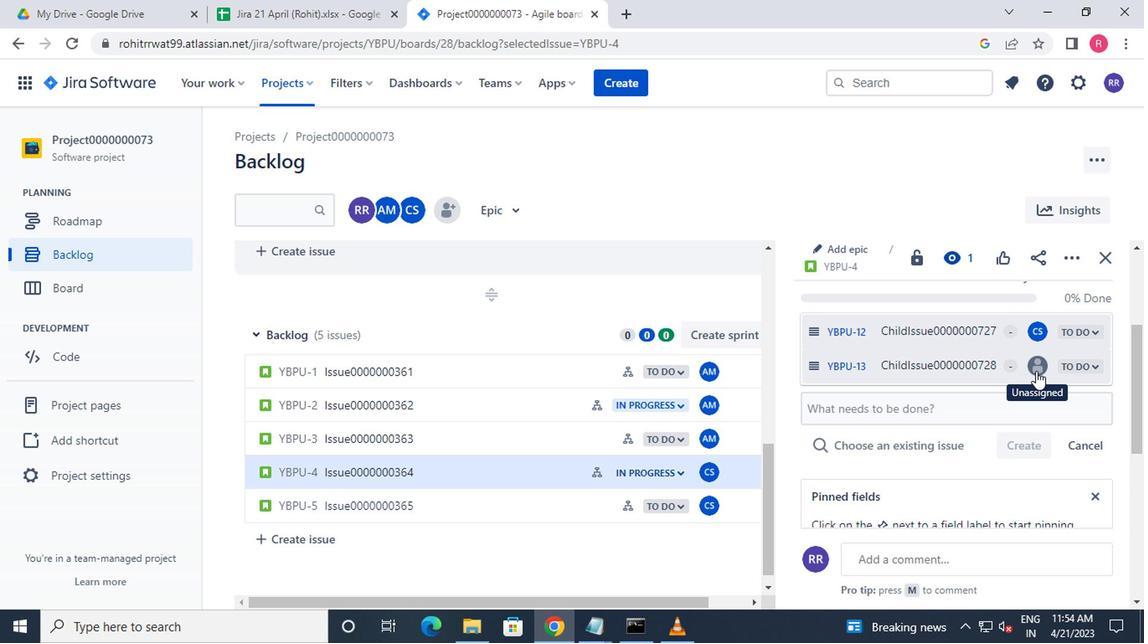 
Action: Mouse moved to (912, 423)
Screenshot: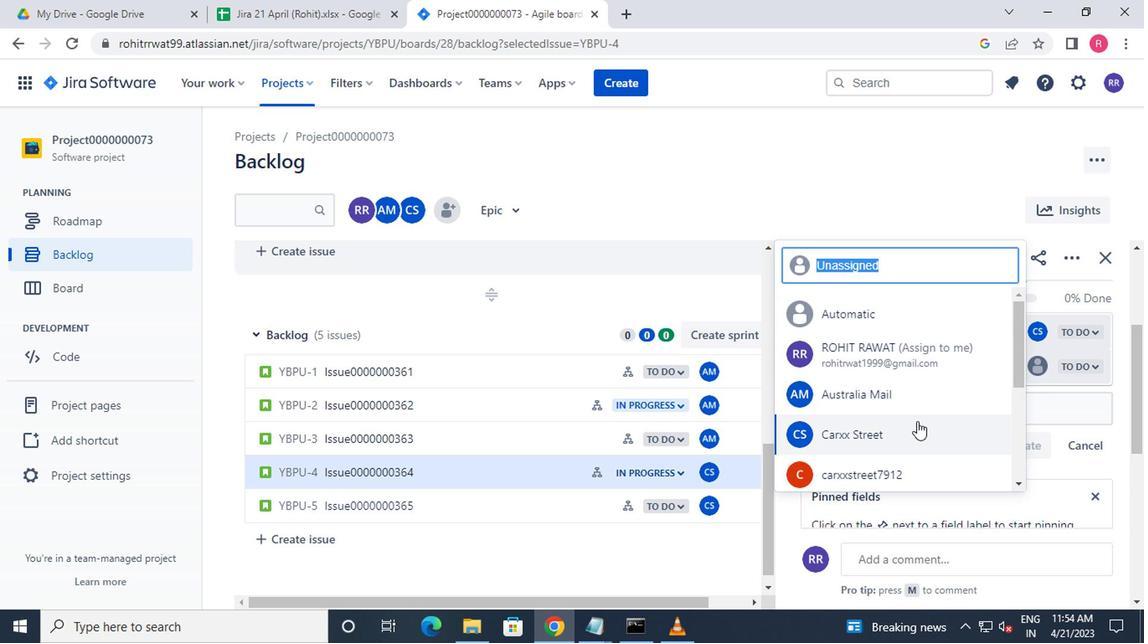 
Action: Mouse pressed left at (912, 423)
Screenshot: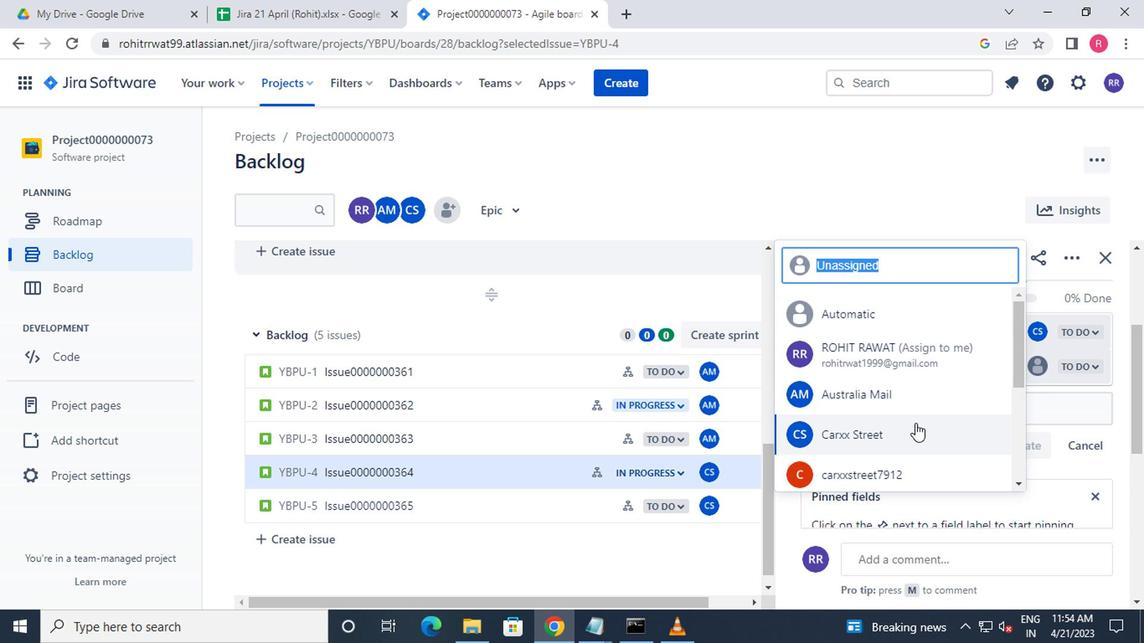 
Action: Mouse moved to (579, 509)
Screenshot: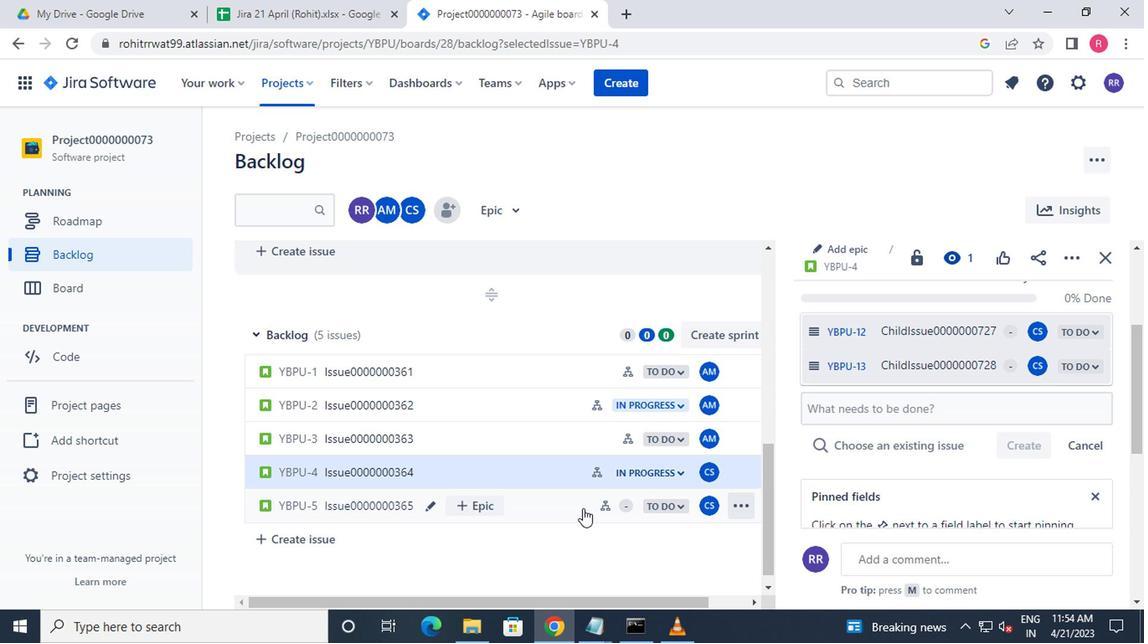 
Action: Mouse pressed left at (579, 509)
Screenshot: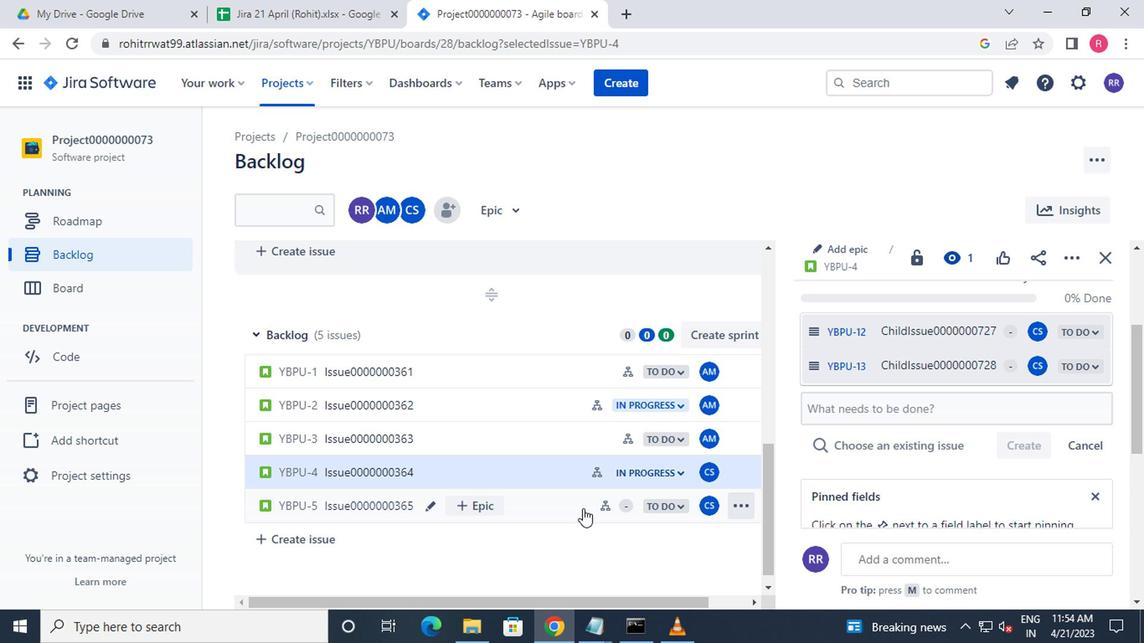 
Action: Mouse moved to (835, 341)
Screenshot: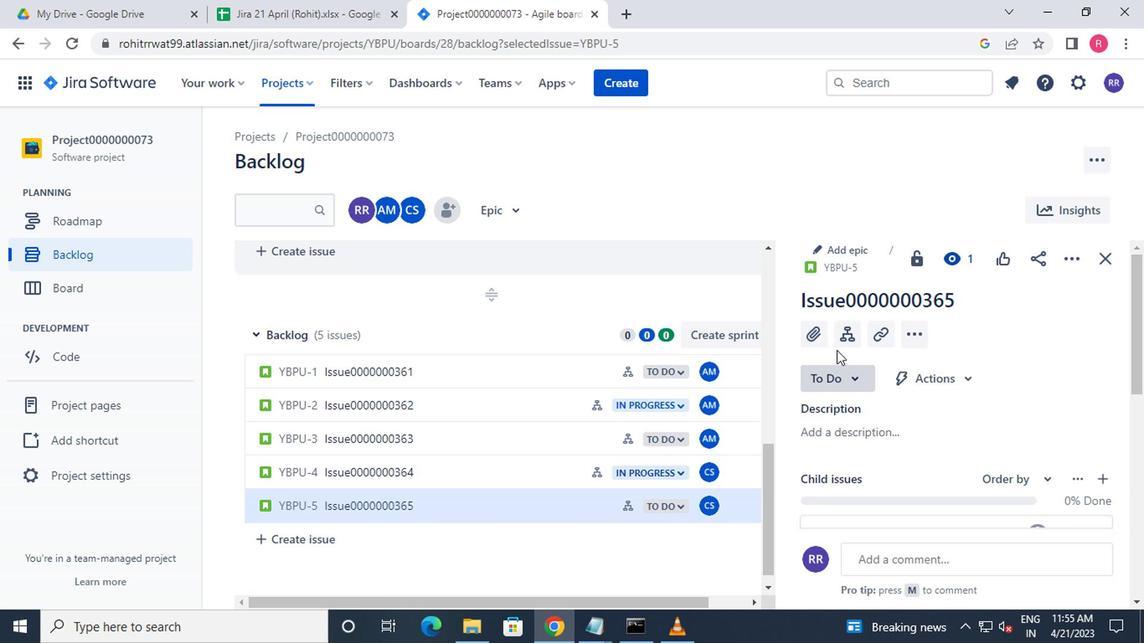 
Action: Mouse pressed left at (835, 341)
Screenshot: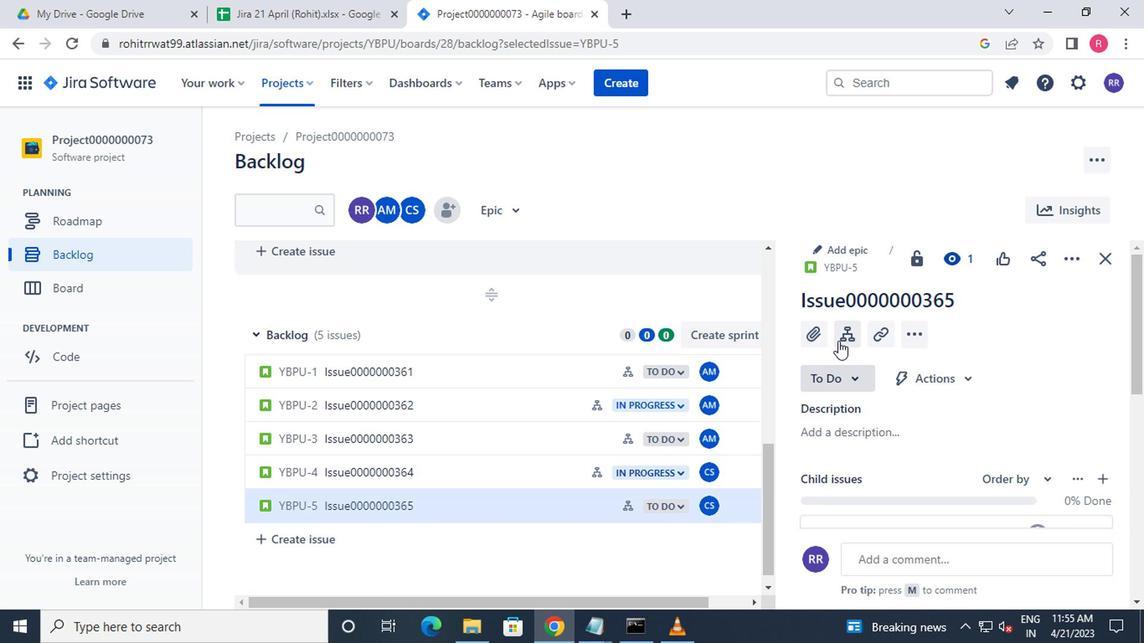 
Action: Mouse moved to (1031, 343)
Screenshot: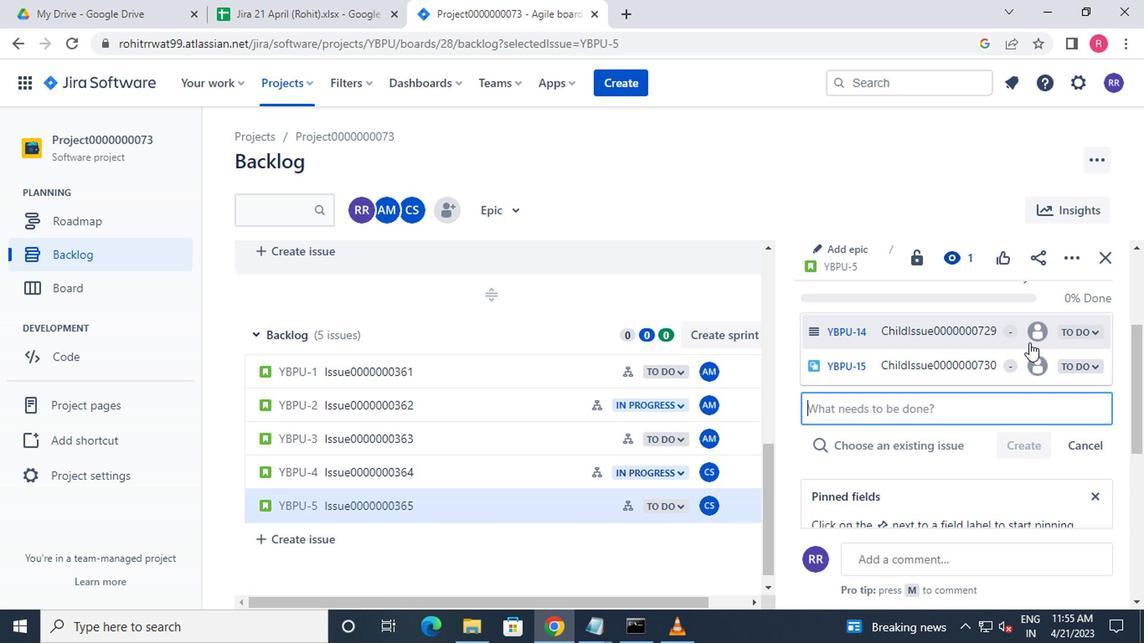 
Action: Mouse pressed left at (1031, 343)
Screenshot: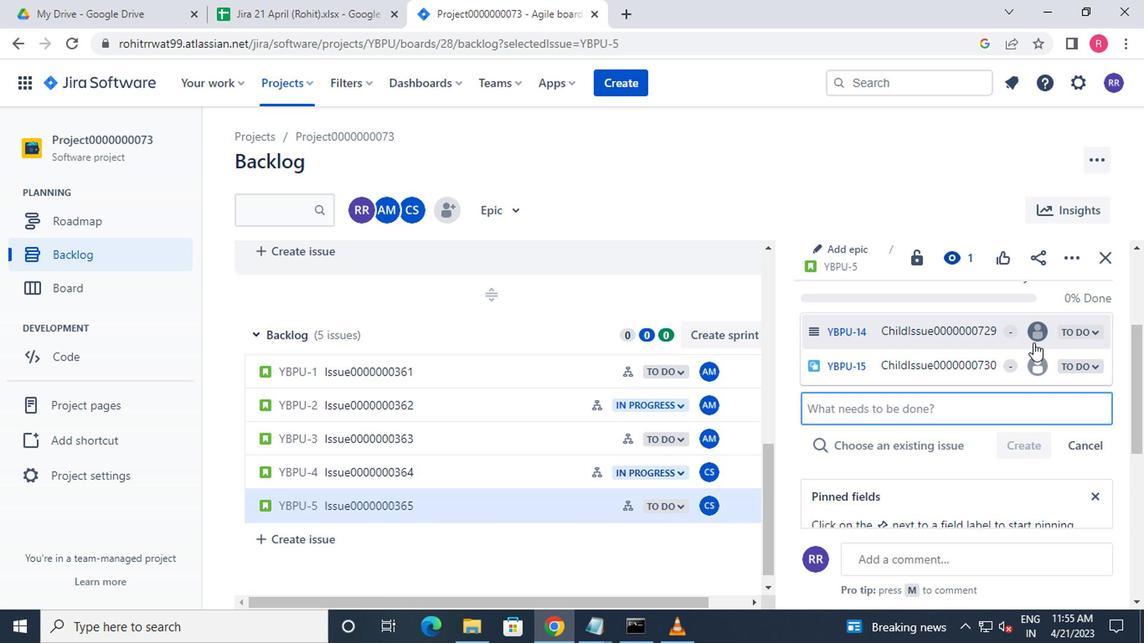 
Action: Mouse moved to (902, 410)
Screenshot: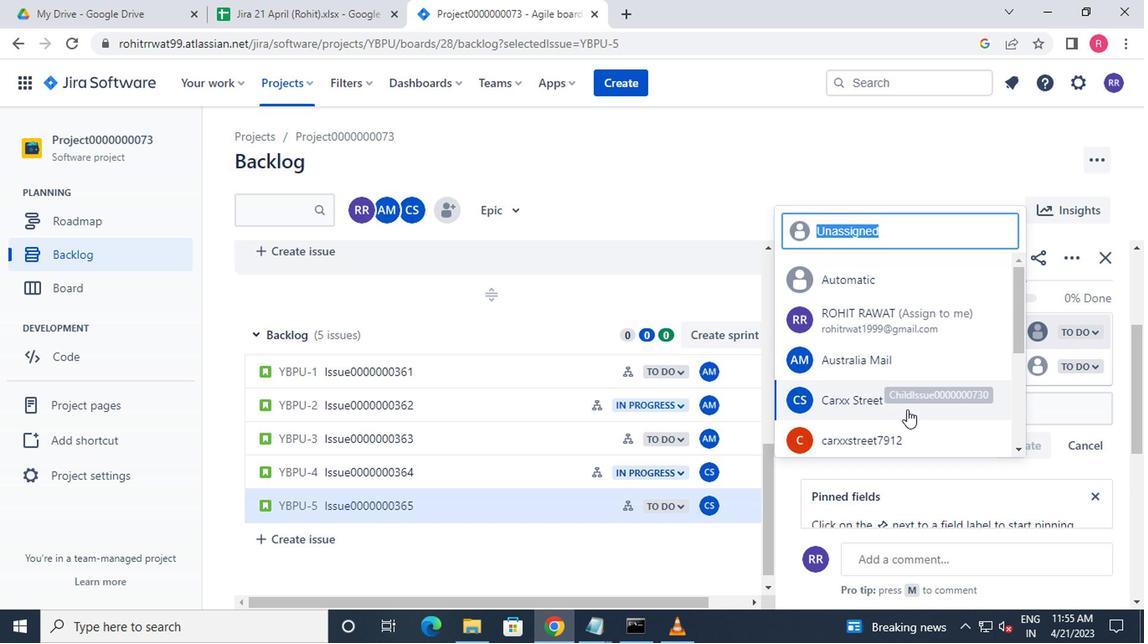 
Action: Mouse pressed left at (902, 410)
Screenshot: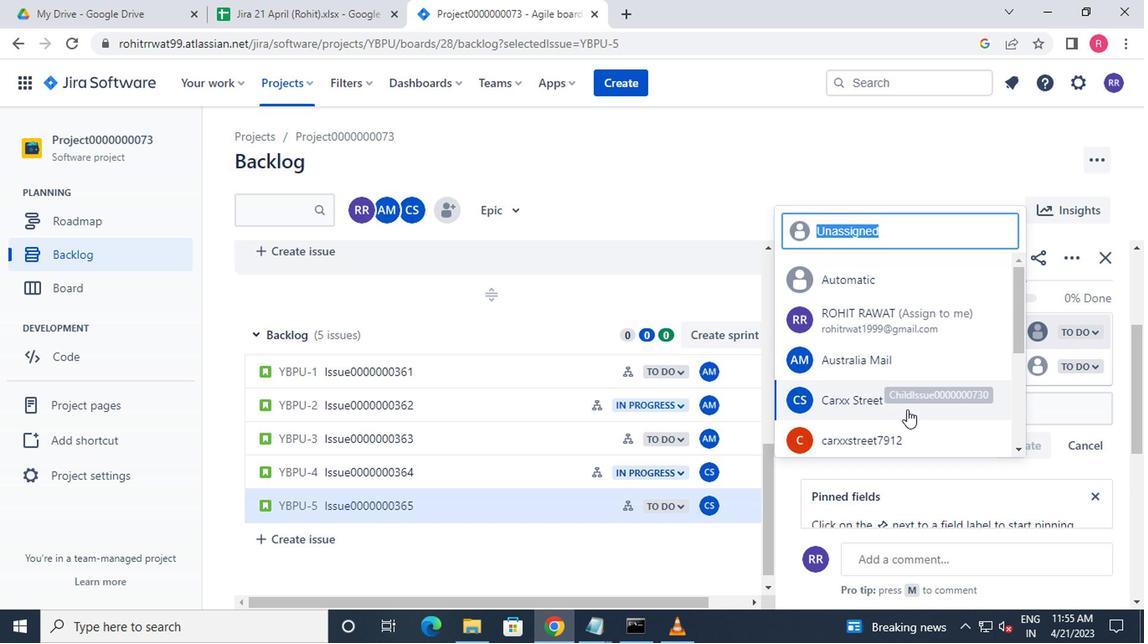 
